 Task: Open Card Training Workshop Analytics Review in Board Email Marketing Platforms and Tools to Workspace Accounting and Bookkeeping Services and add a team member Softage.3@softage.net, a label Orange, a checklist Recycling, an attachment from Trello, a color Orange and finally, add a card description 'Conduct team training session on effective delegation and accountability' and a comment 'We need to ensure that we allocate enough time and resources to this task to ensure its success.'. Add a start date 'Jan 07, 1900' with a due date 'Jan 14, 1900'
Action: Mouse moved to (690, 201)
Screenshot: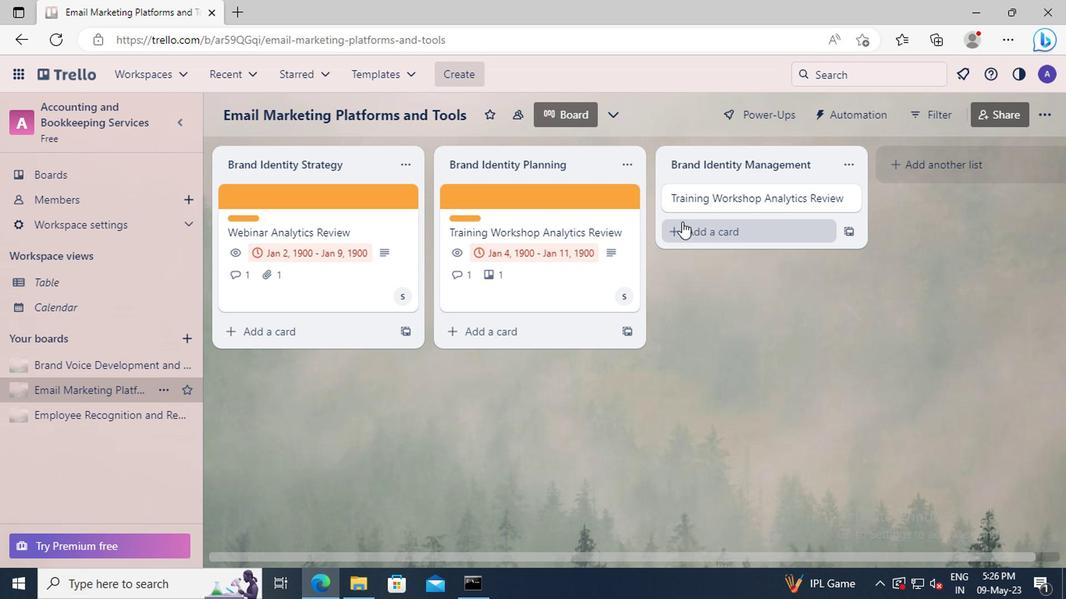 
Action: Mouse pressed left at (690, 201)
Screenshot: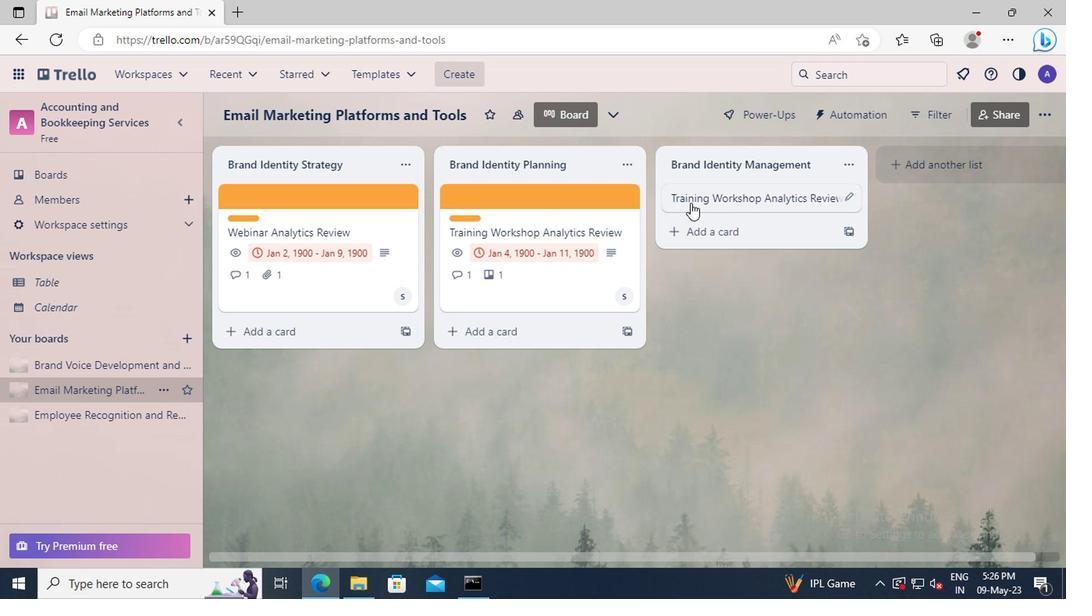 
Action: Mouse moved to (723, 254)
Screenshot: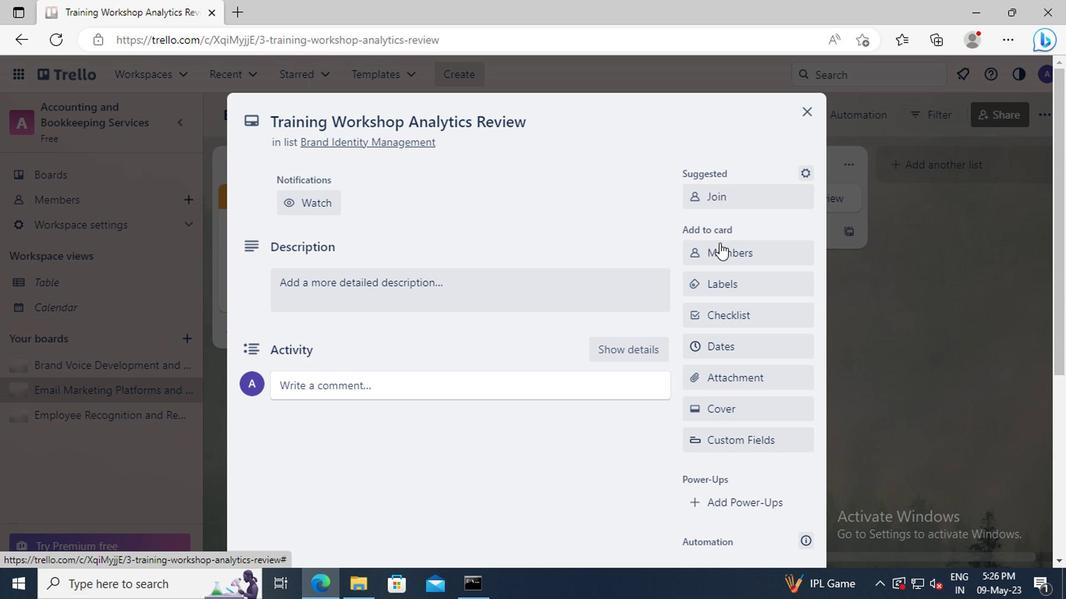 
Action: Mouse pressed left at (723, 254)
Screenshot: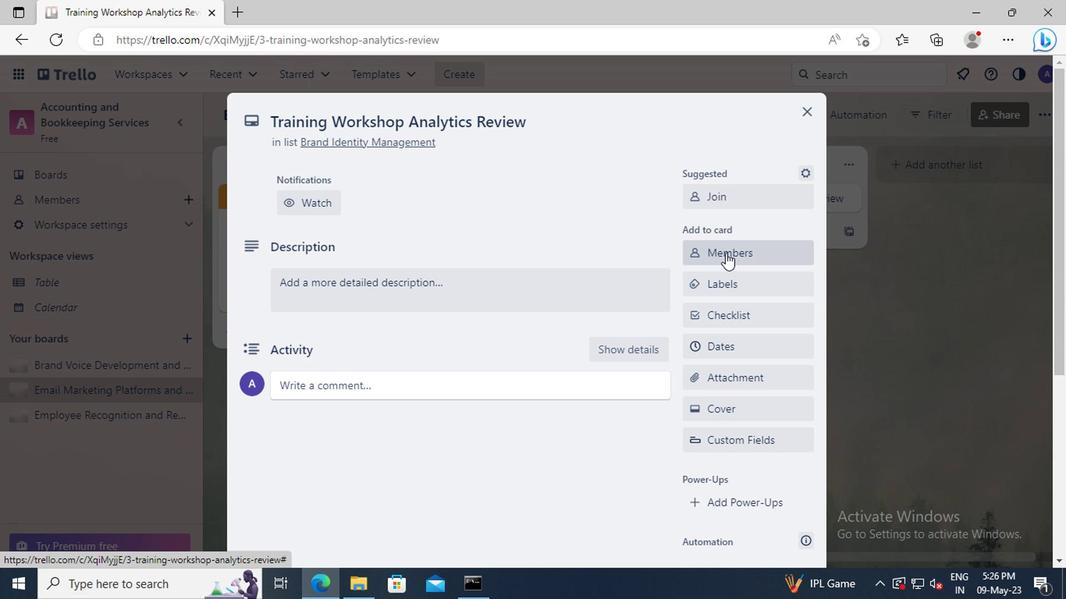 
Action: Mouse moved to (730, 333)
Screenshot: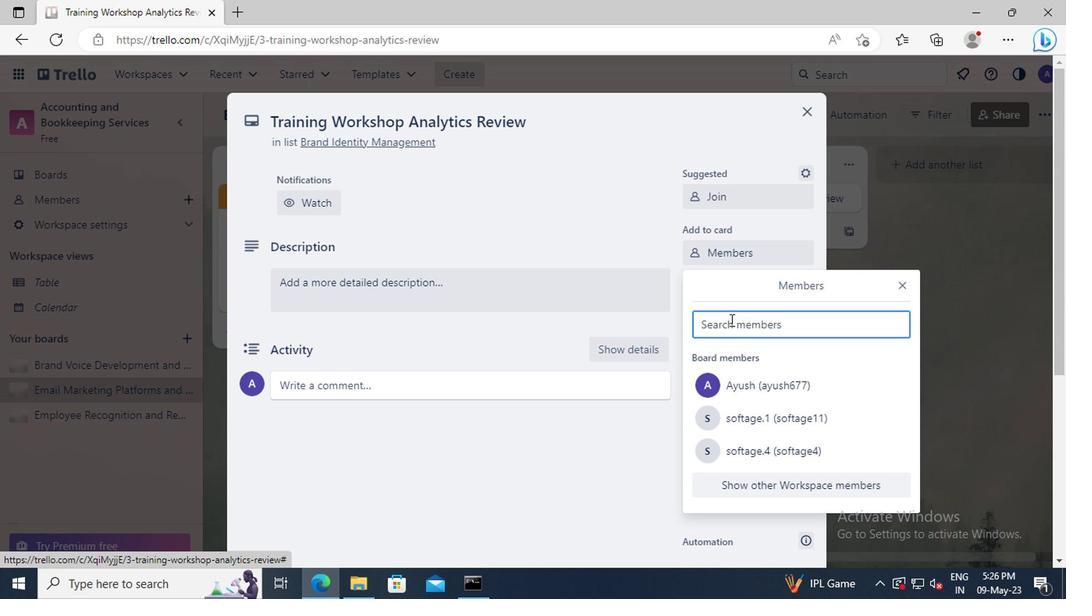 
Action: Mouse pressed left at (730, 333)
Screenshot: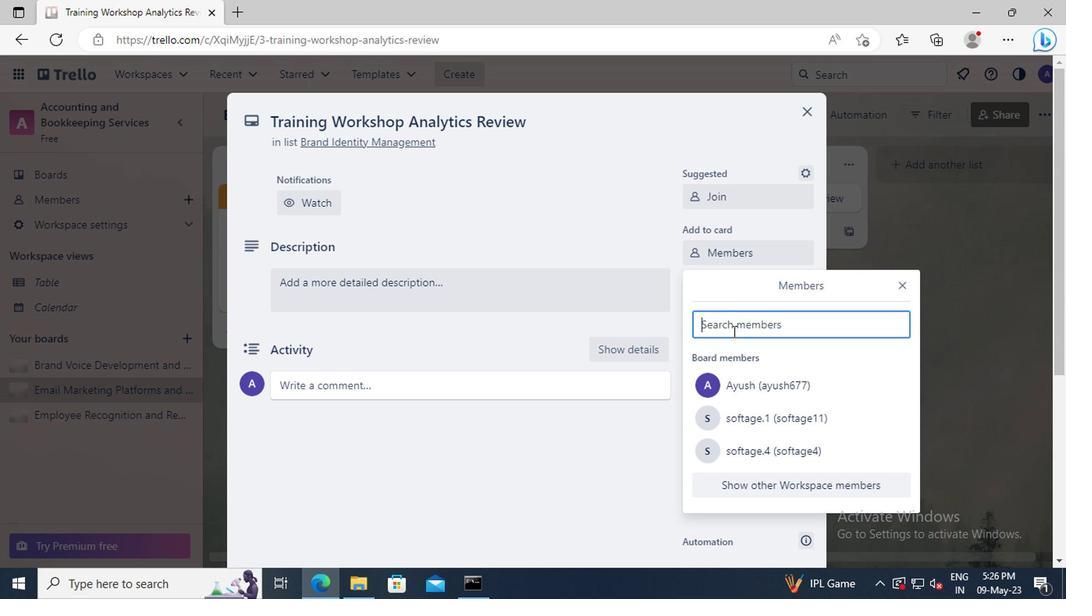 
Action: Mouse moved to (730, 333)
Screenshot: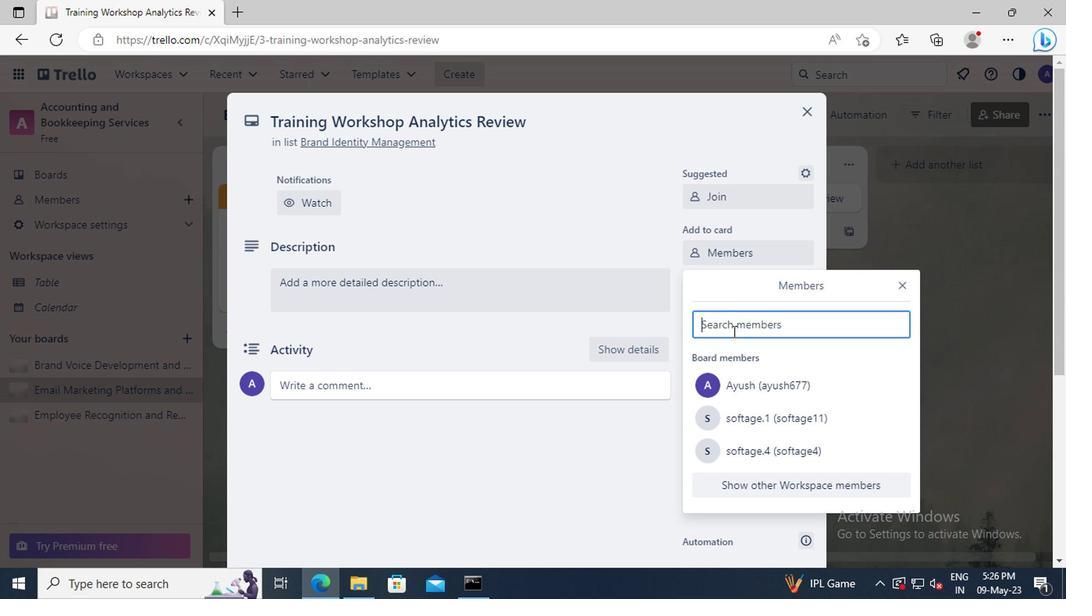 
Action: Key pressed <Key.shift>SOFTAGE.3
Screenshot: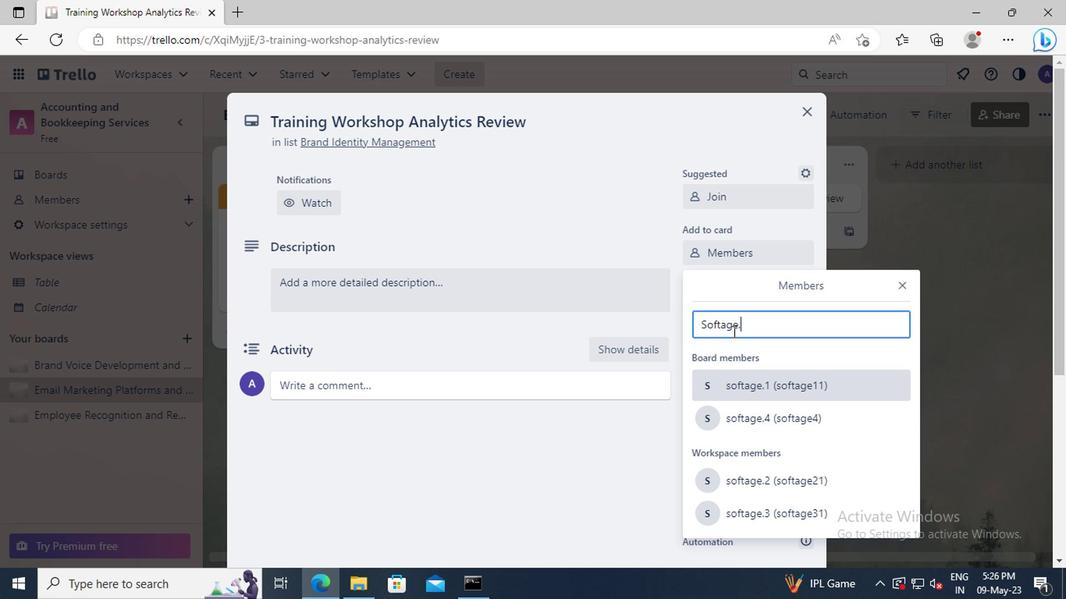 
Action: Mouse moved to (765, 471)
Screenshot: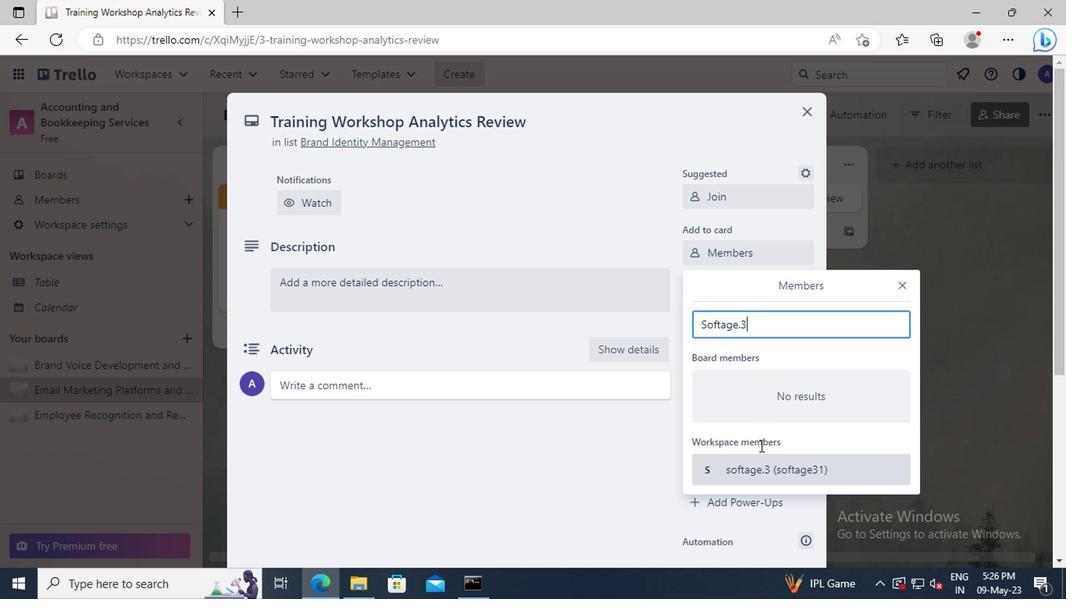 
Action: Mouse pressed left at (765, 471)
Screenshot: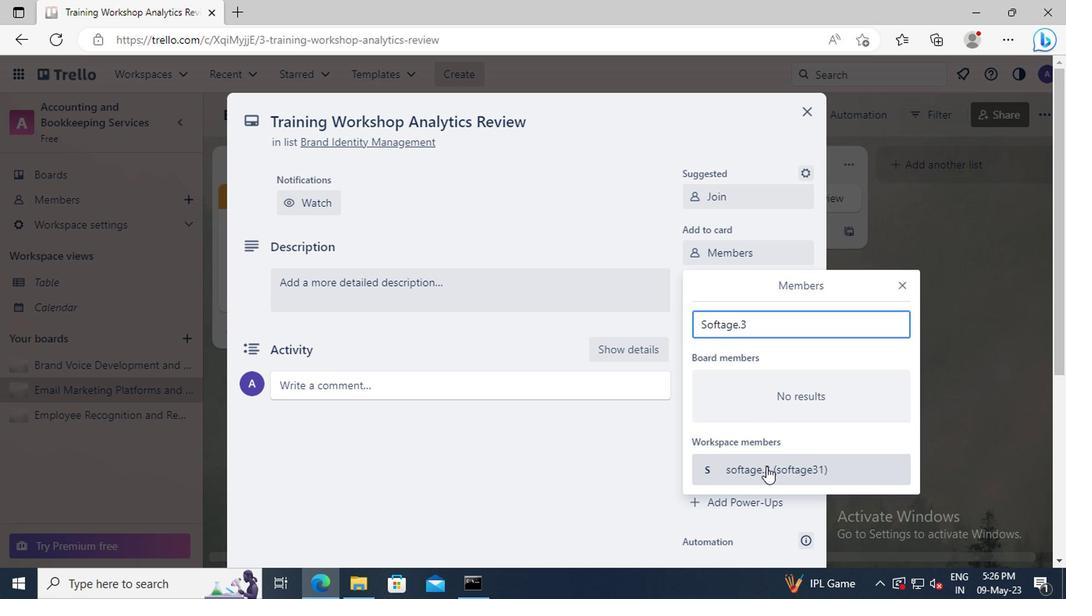 
Action: Mouse moved to (902, 287)
Screenshot: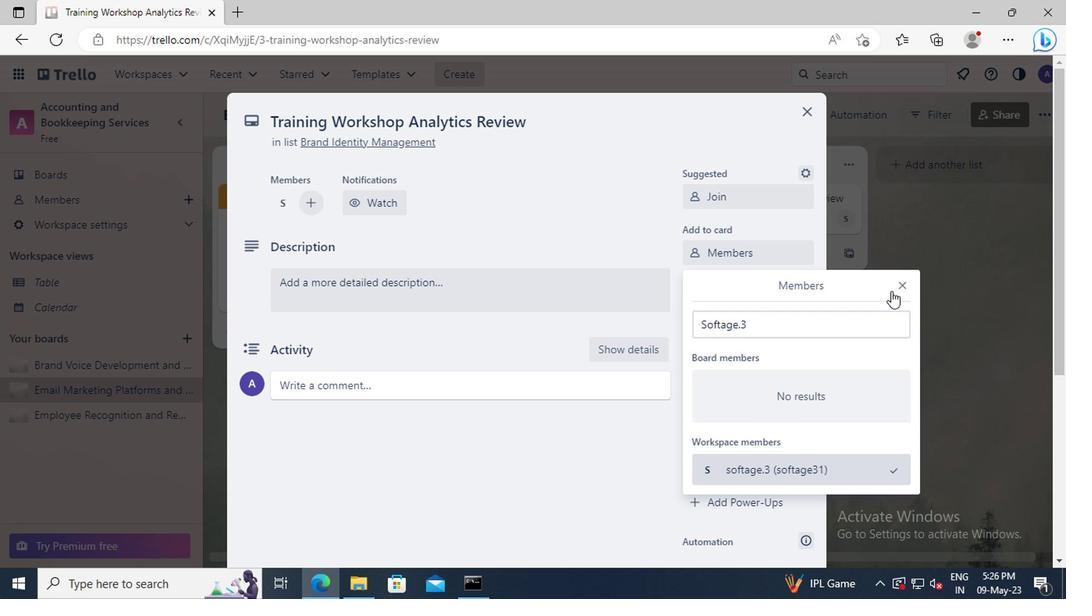 
Action: Mouse pressed left at (902, 287)
Screenshot: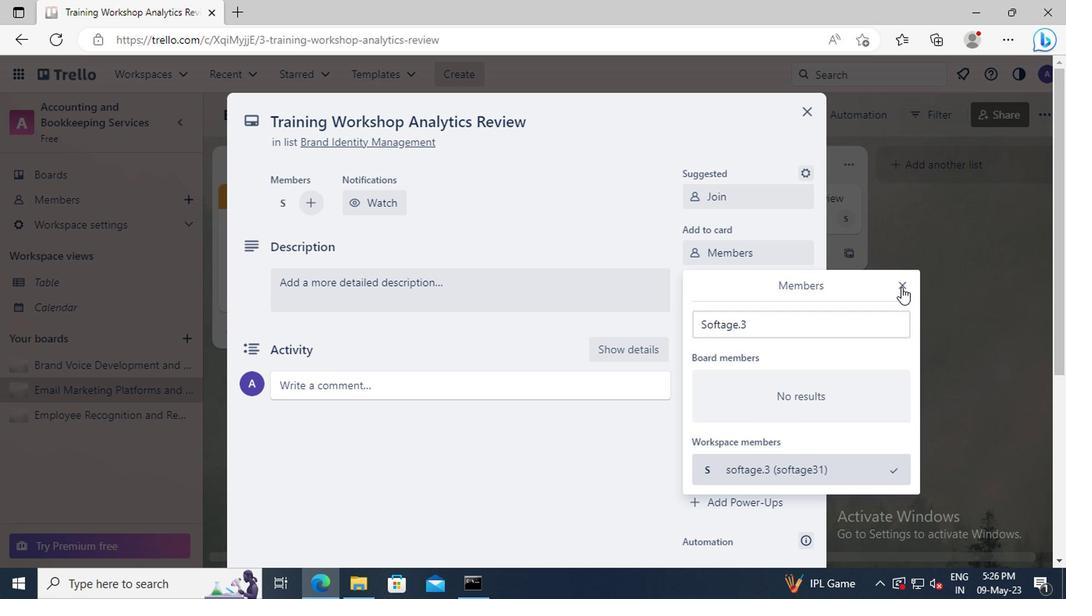 
Action: Mouse moved to (771, 289)
Screenshot: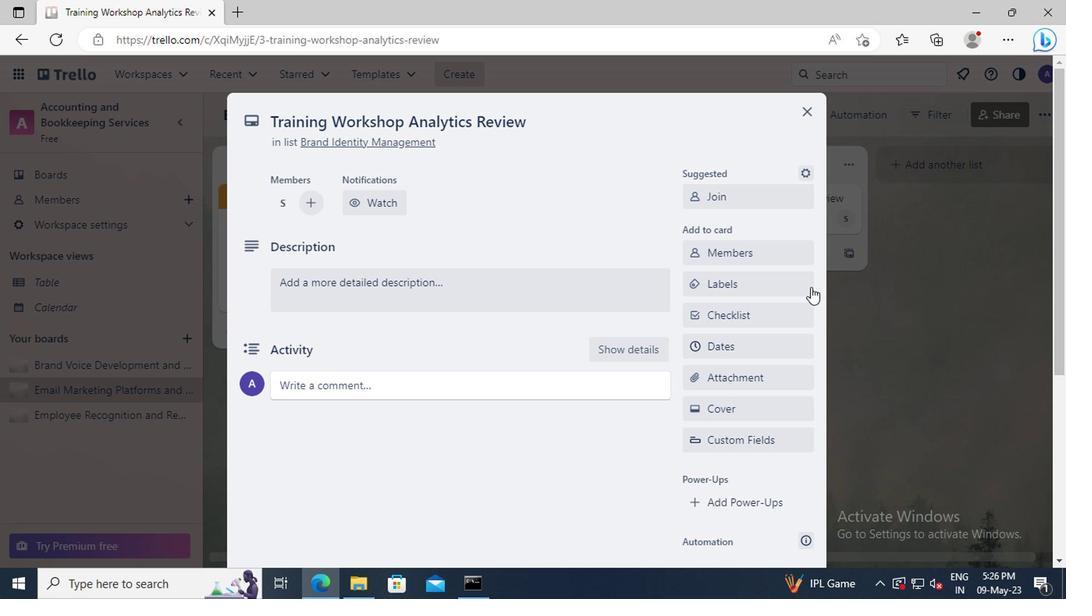 
Action: Mouse pressed left at (771, 289)
Screenshot: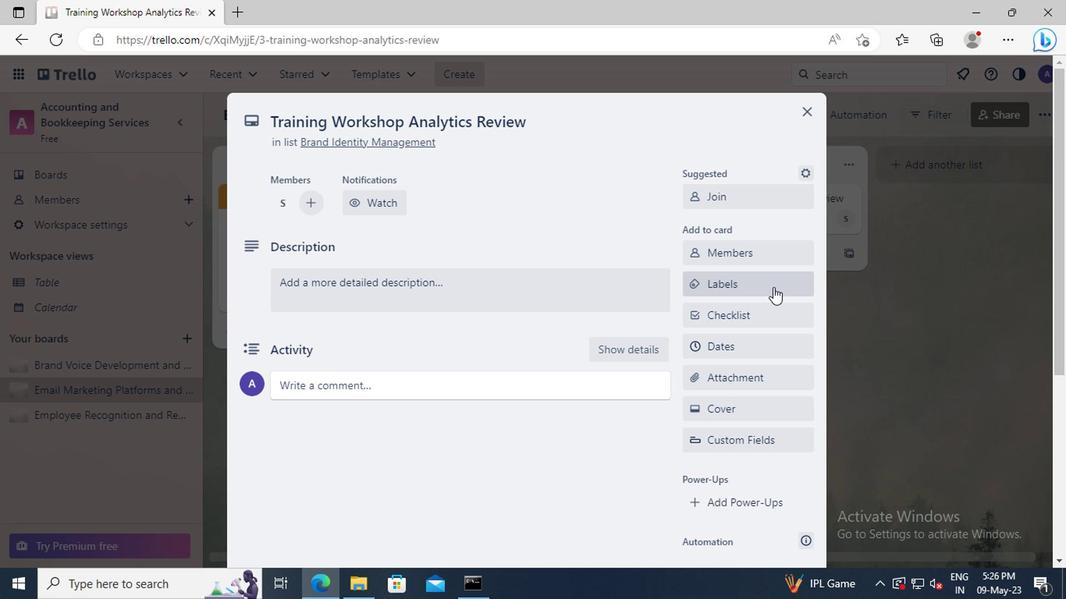 
Action: Mouse moved to (786, 387)
Screenshot: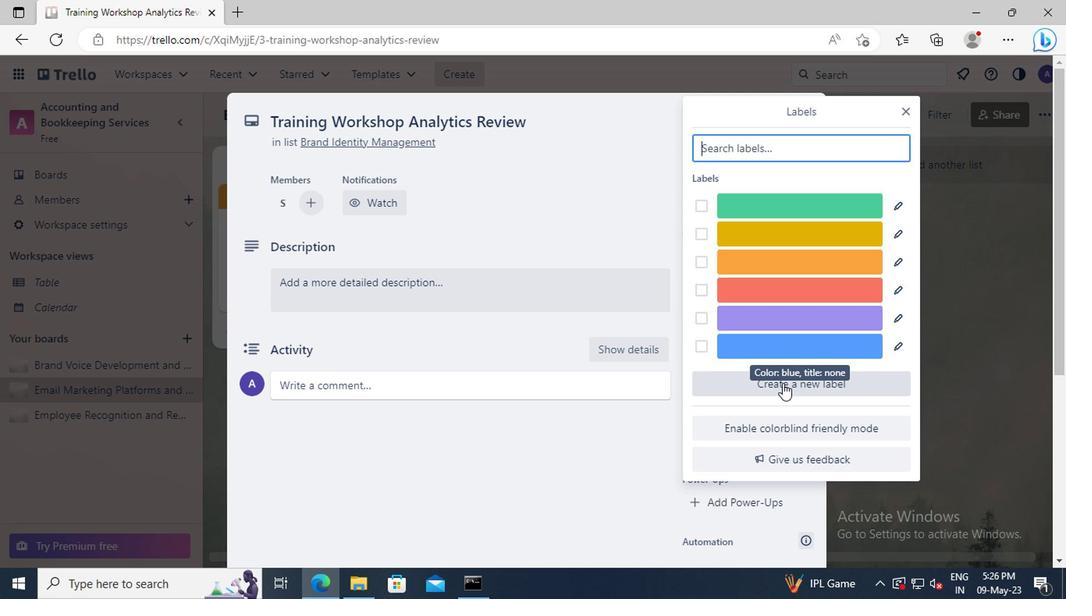 
Action: Mouse pressed left at (786, 387)
Screenshot: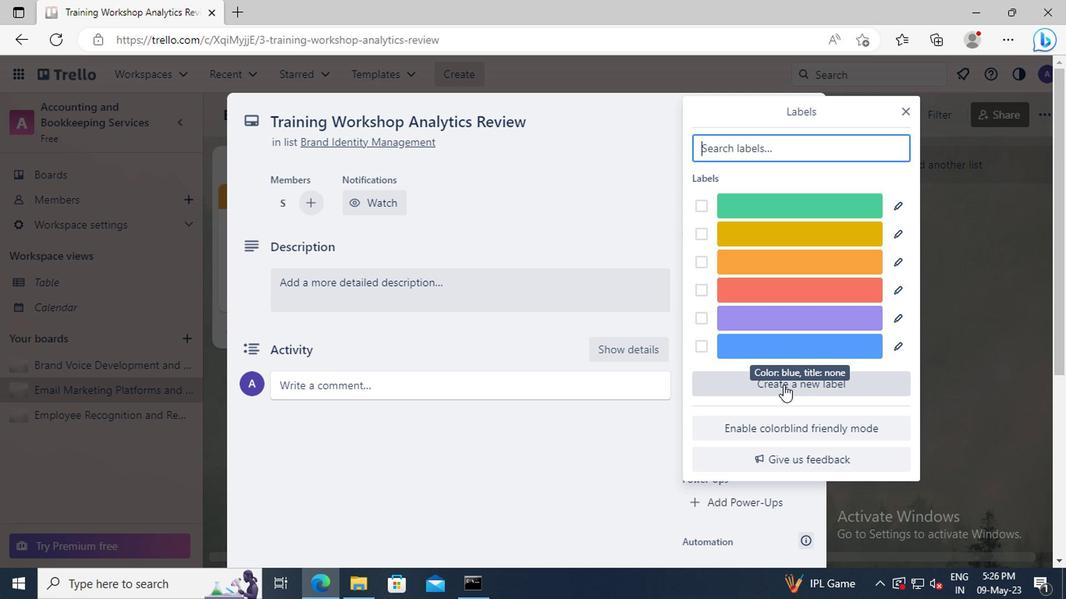 
Action: Mouse moved to (795, 342)
Screenshot: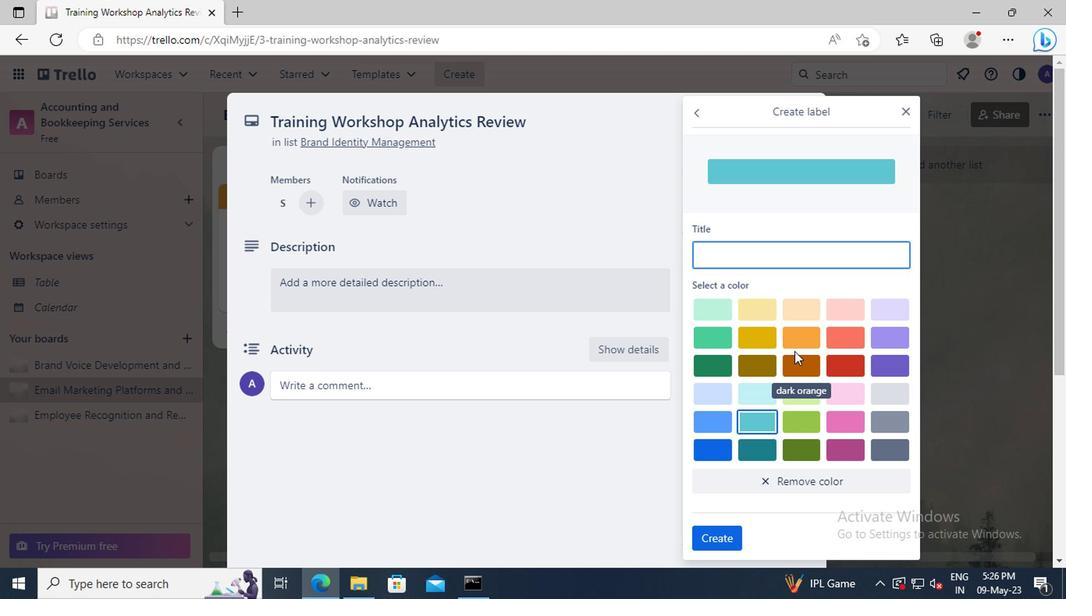 
Action: Mouse pressed left at (795, 342)
Screenshot: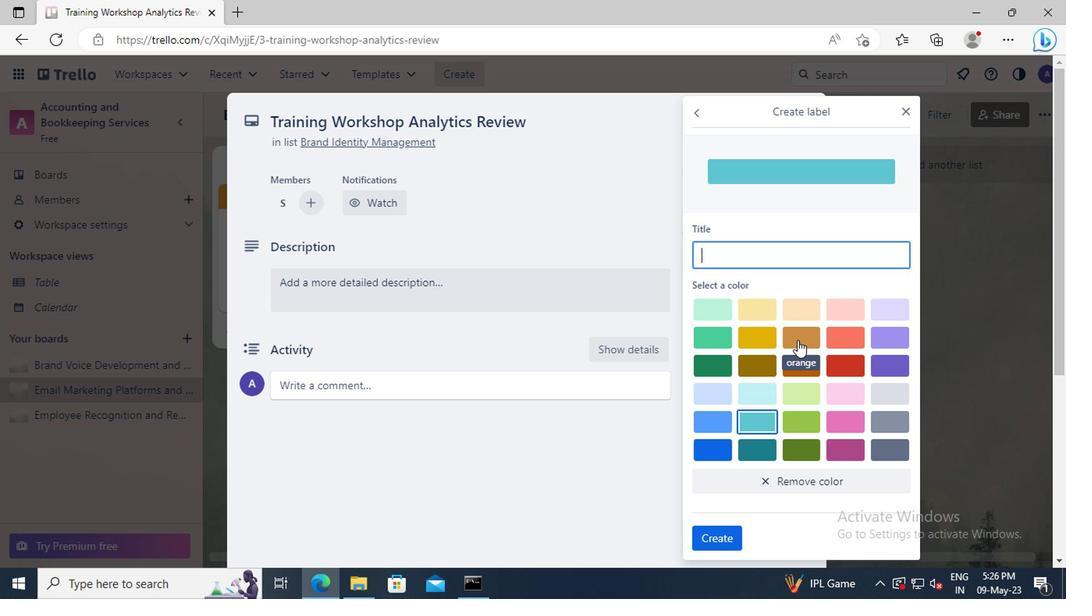 
Action: Mouse moved to (727, 539)
Screenshot: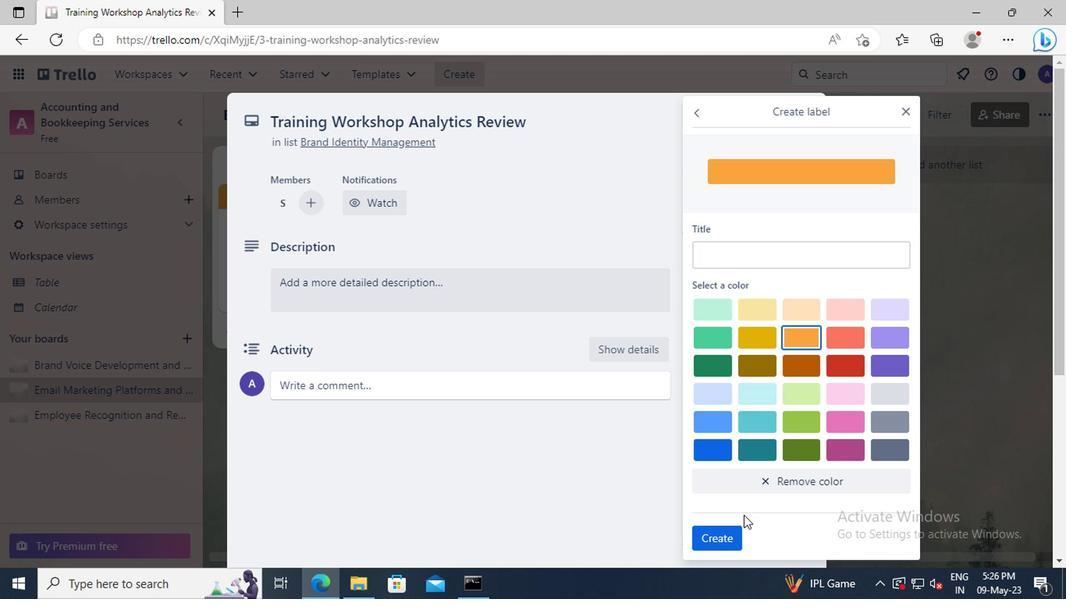 
Action: Mouse pressed left at (727, 539)
Screenshot: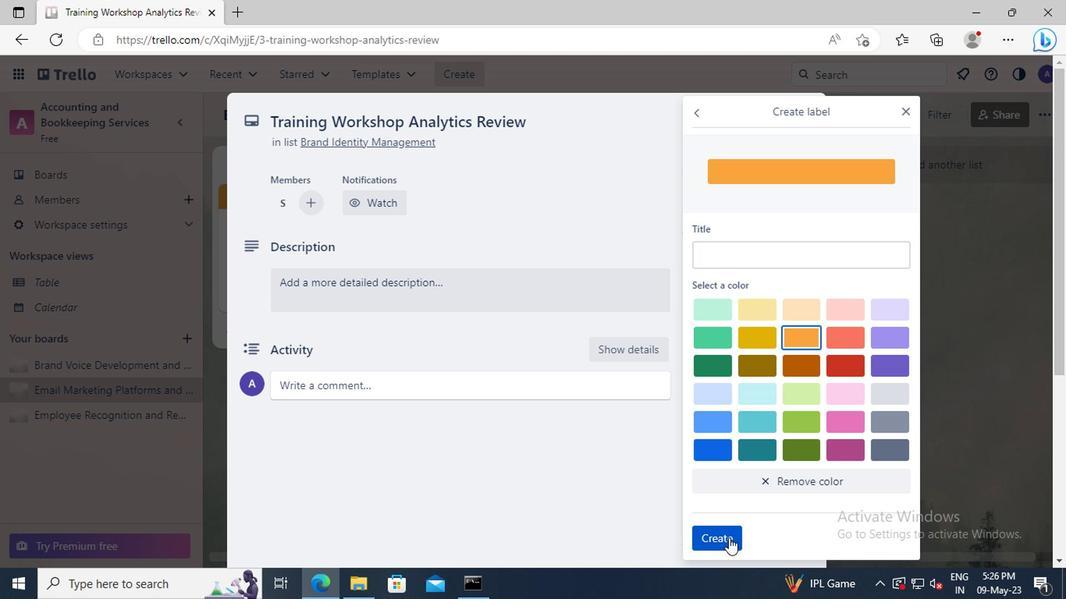 
Action: Mouse moved to (908, 114)
Screenshot: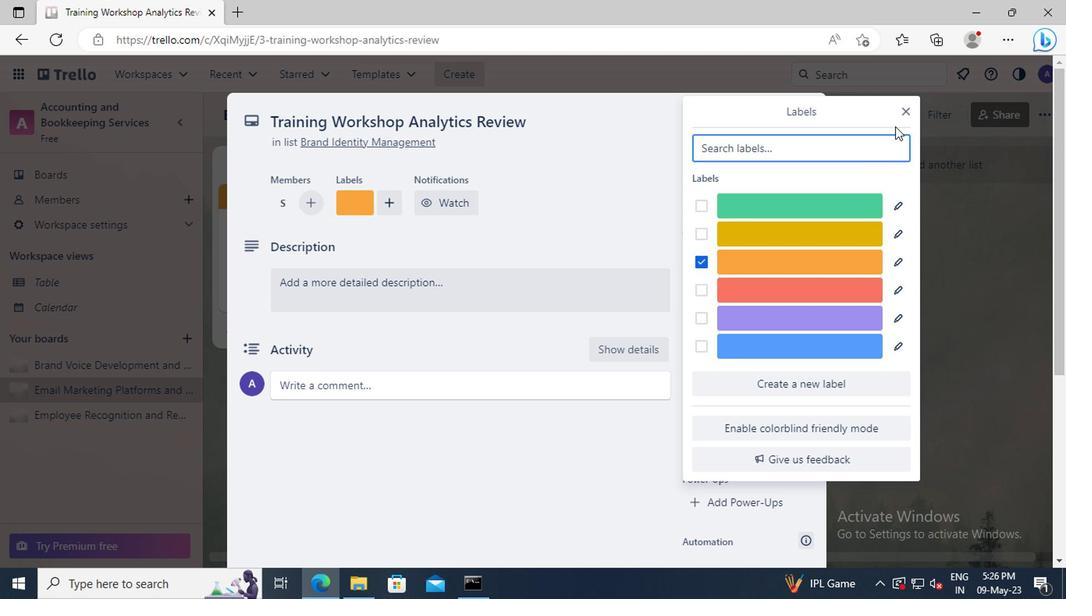 
Action: Mouse pressed left at (908, 114)
Screenshot: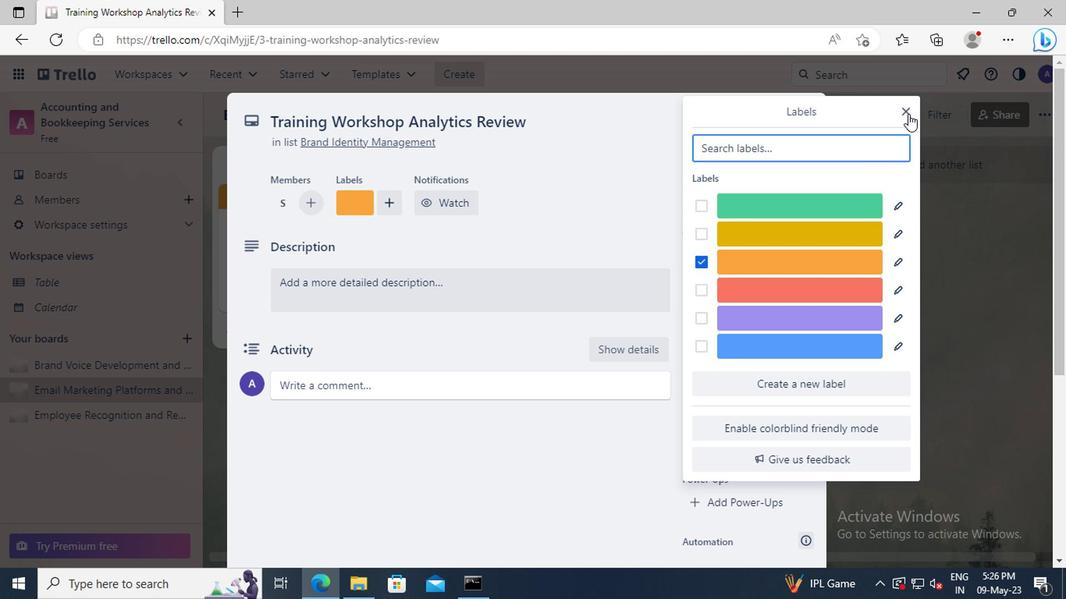 
Action: Mouse moved to (763, 312)
Screenshot: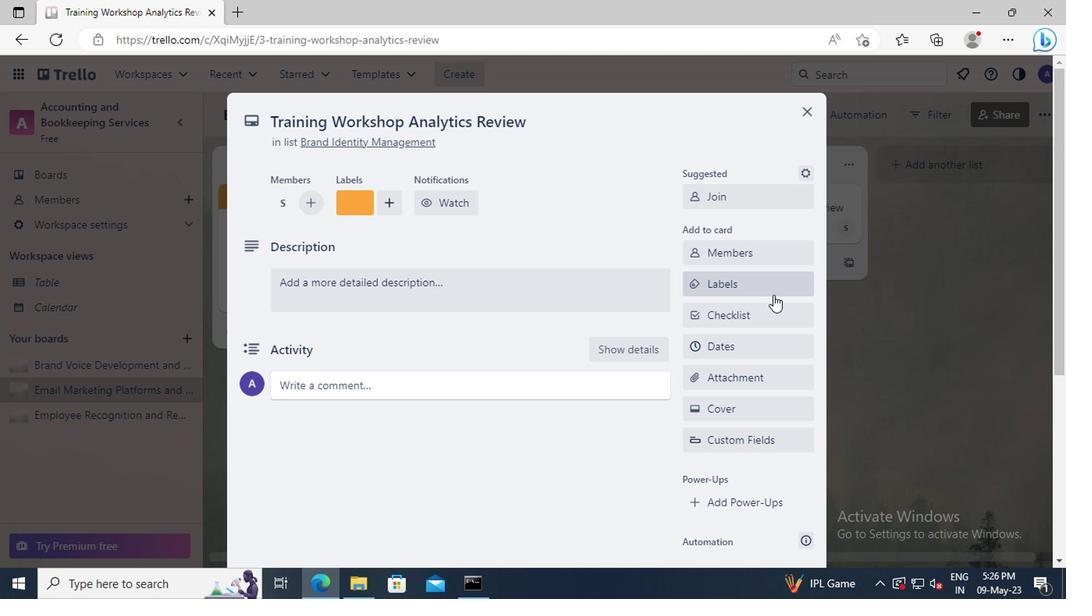 
Action: Mouse pressed left at (763, 312)
Screenshot: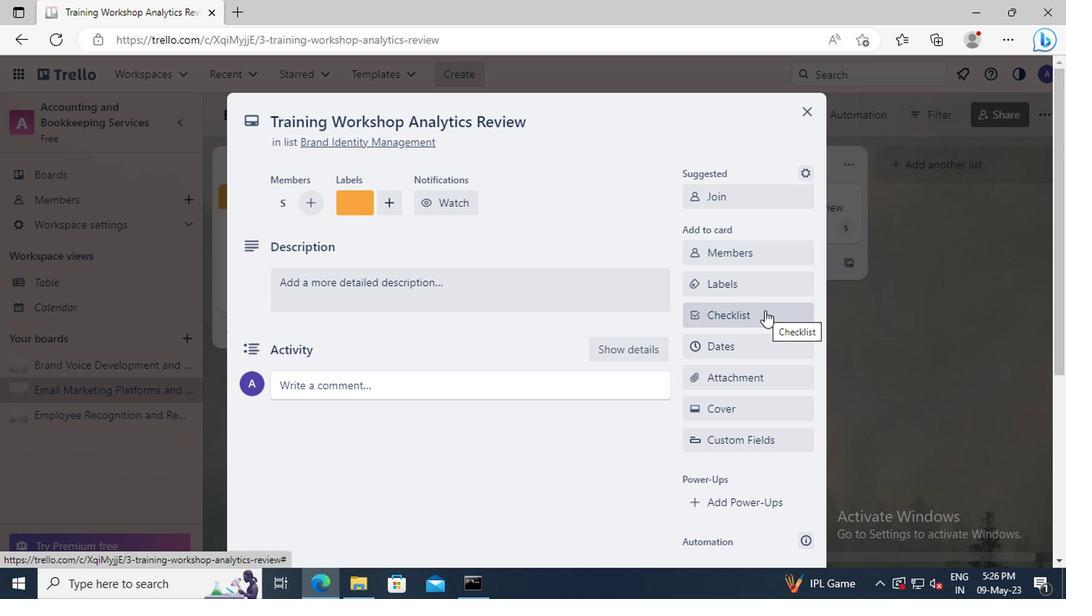 
Action: Key pressed <Key.shift>RECYCLING
Screenshot: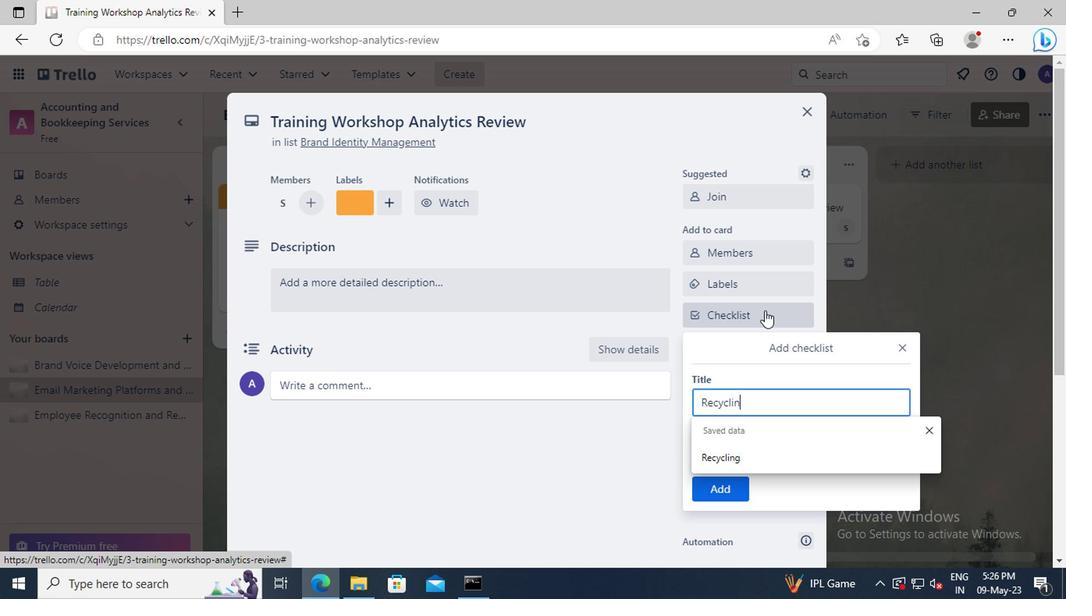
Action: Mouse moved to (722, 485)
Screenshot: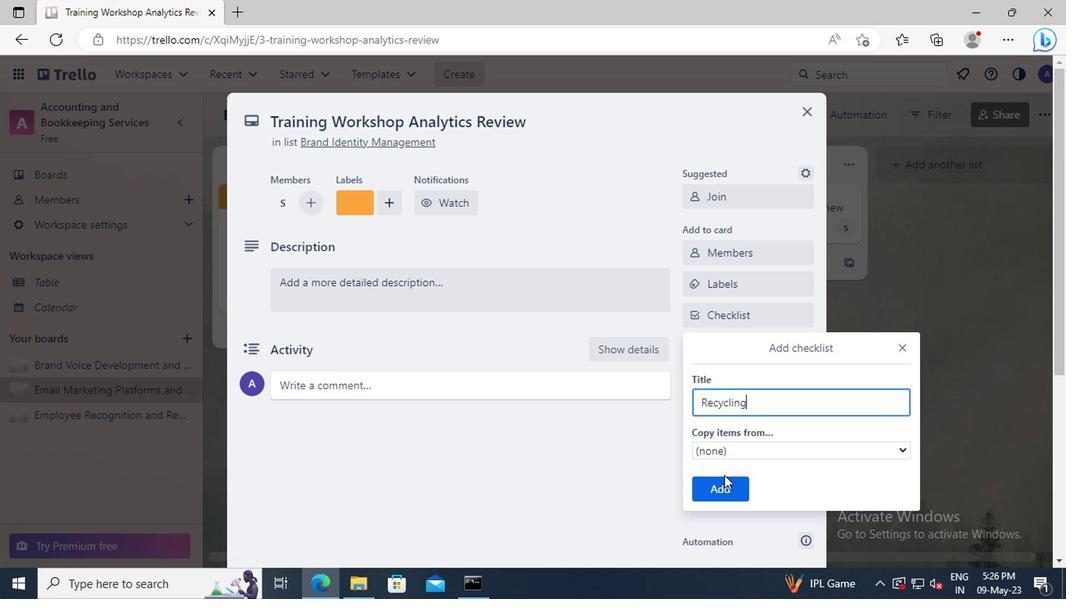 
Action: Mouse pressed left at (722, 485)
Screenshot: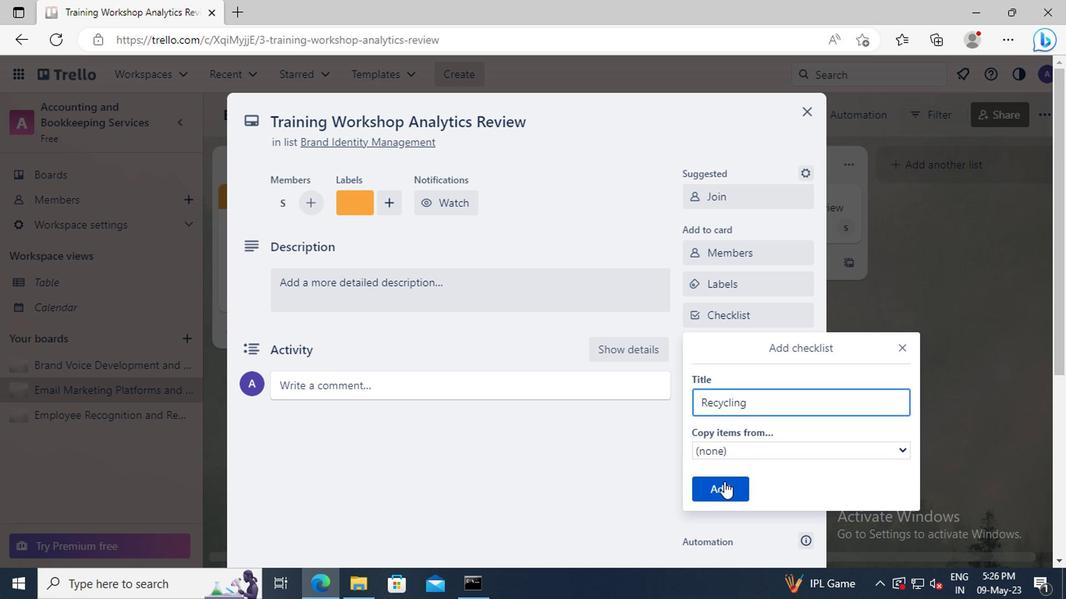 
Action: Mouse moved to (724, 382)
Screenshot: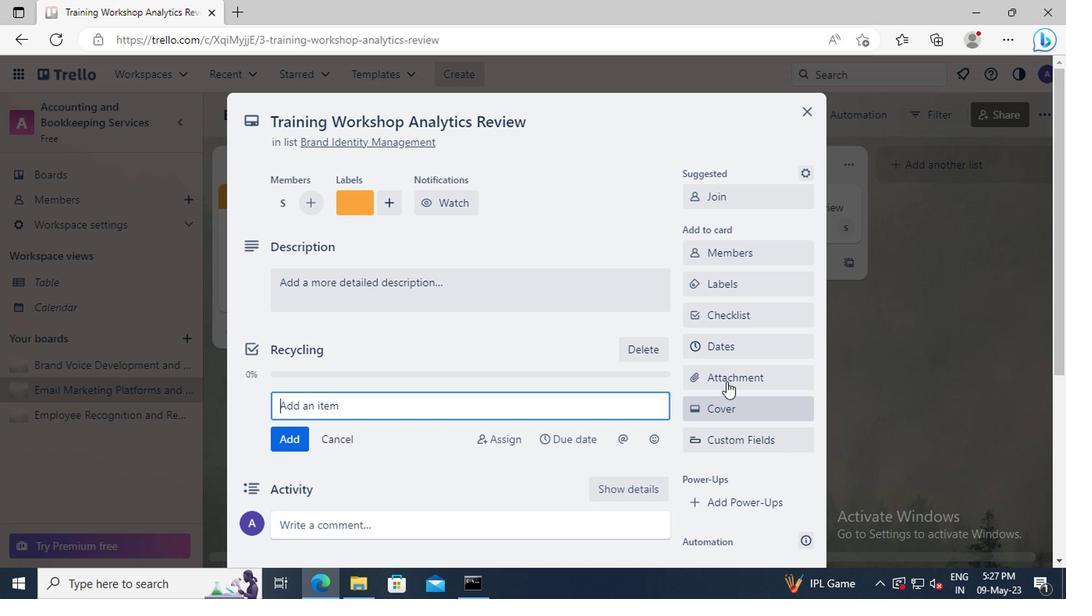 
Action: Mouse pressed left at (724, 382)
Screenshot: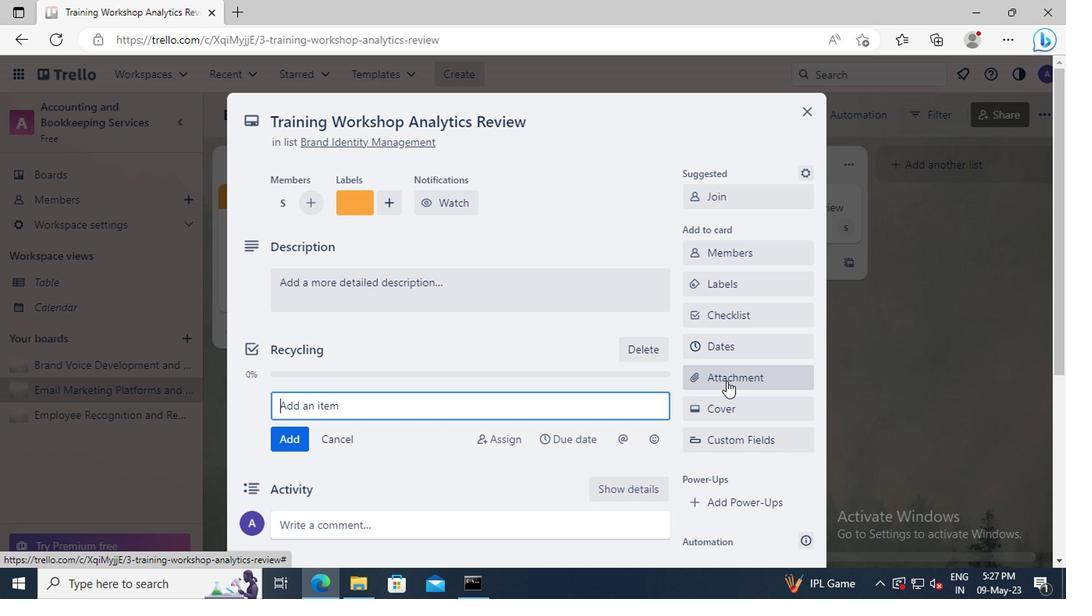 
Action: Mouse moved to (723, 172)
Screenshot: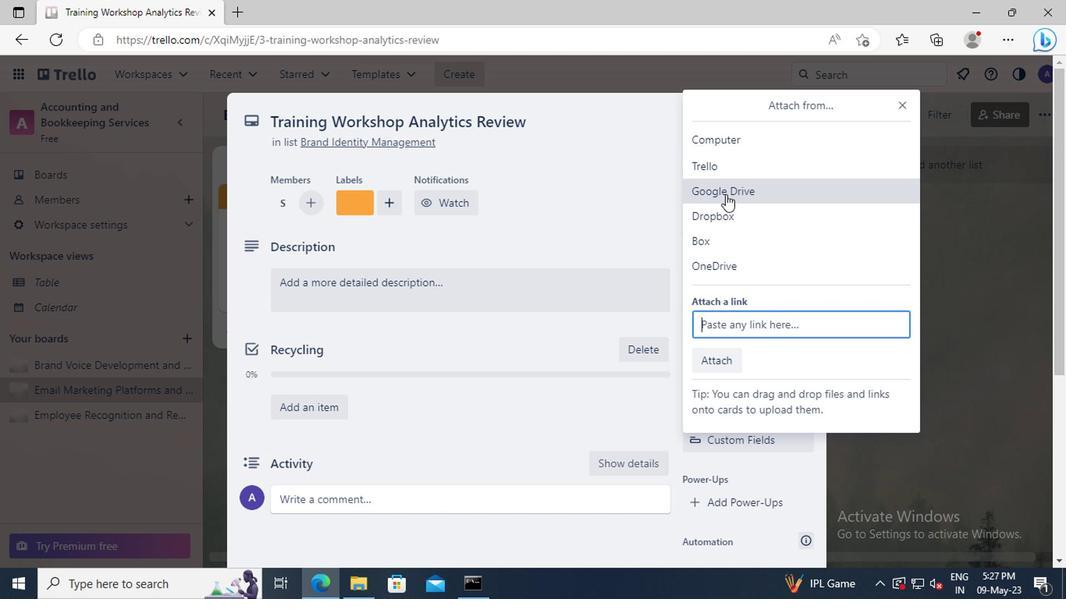 
Action: Mouse pressed left at (723, 172)
Screenshot: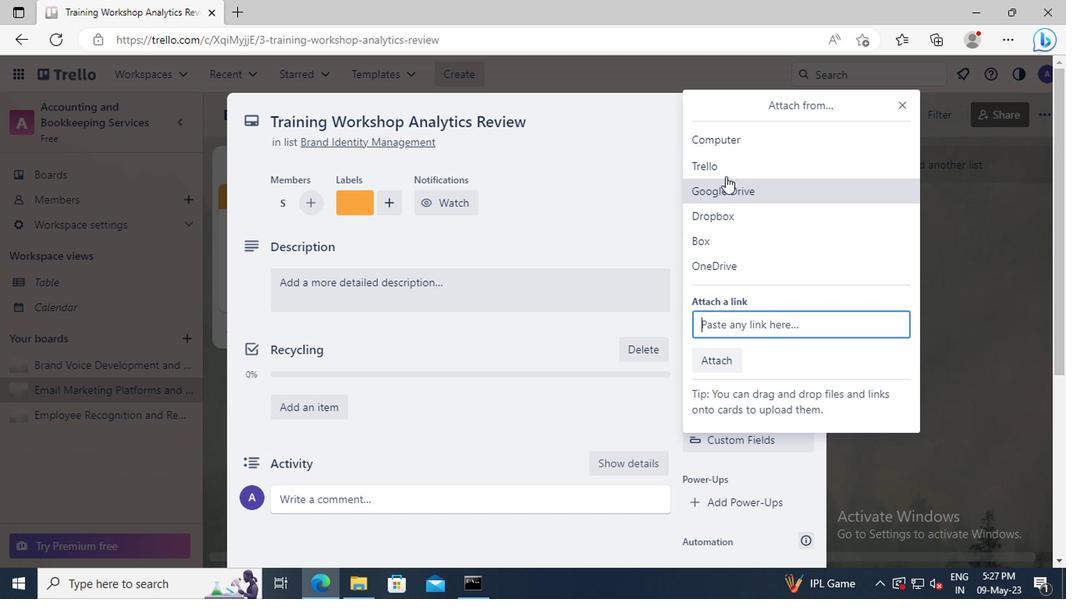 
Action: Mouse moved to (725, 223)
Screenshot: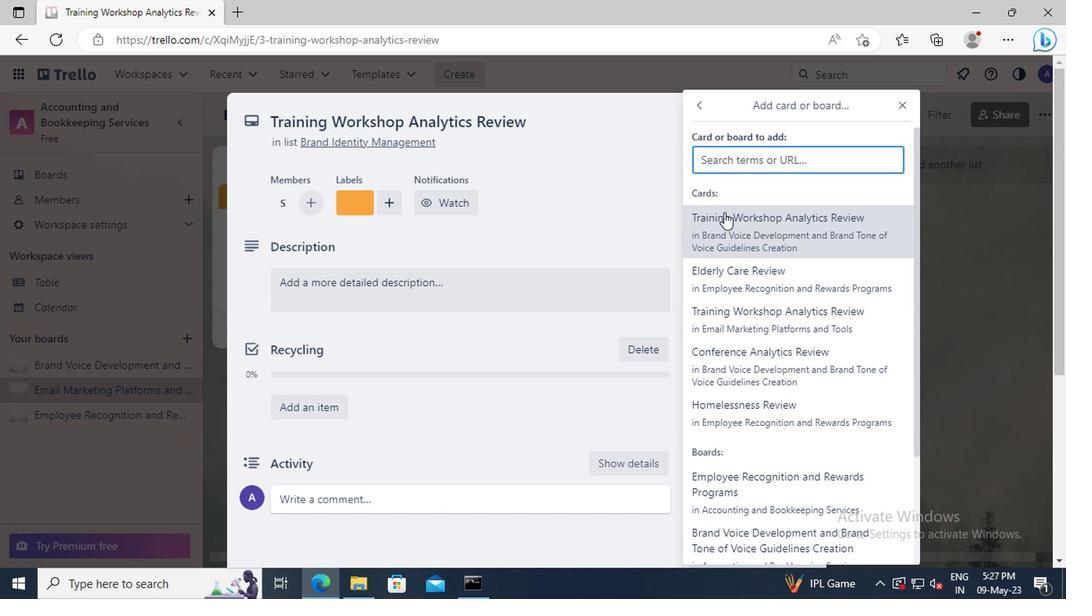 
Action: Mouse pressed left at (725, 223)
Screenshot: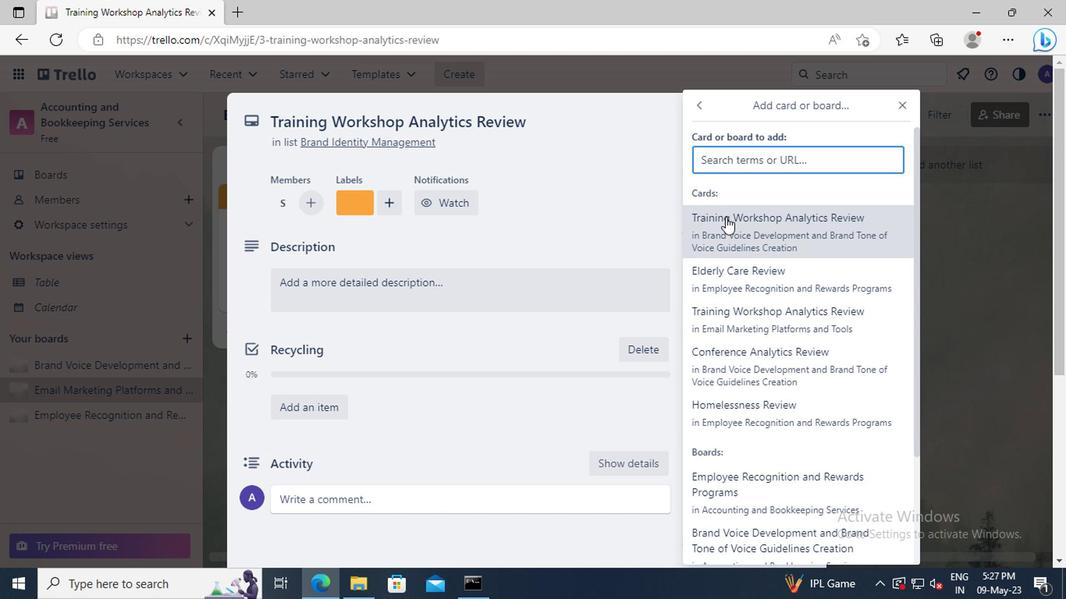 
Action: Mouse moved to (739, 408)
Screenshot: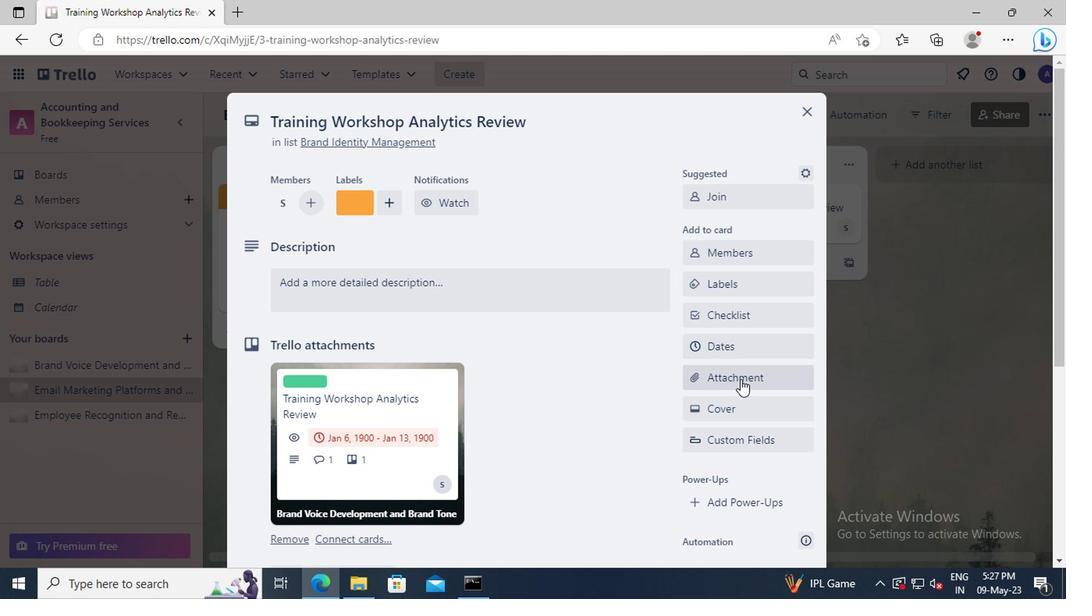 
Action: Mouse pressed left at (739, 408)
Screenshot: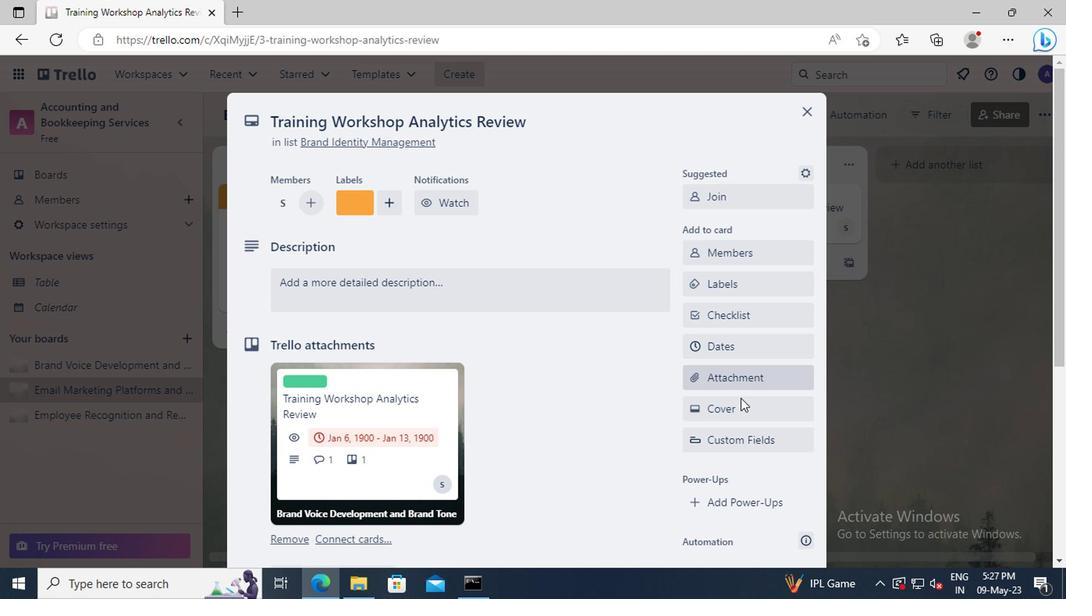
Action: Mouse moved to (794, 258)
Screenshot: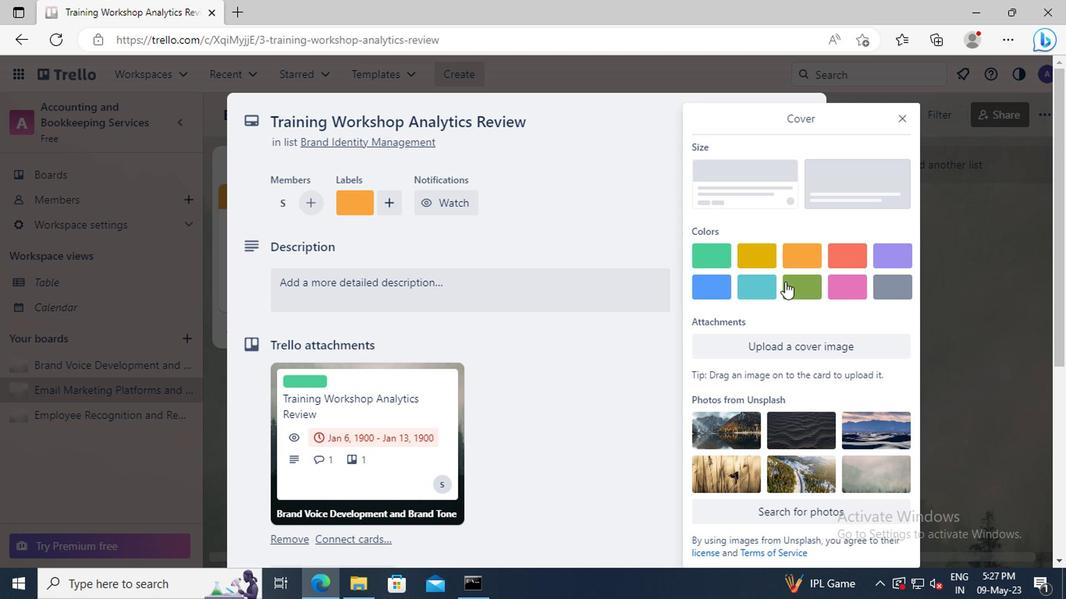 
Action: Mouse pressed left at (794, 258)
Screenshot: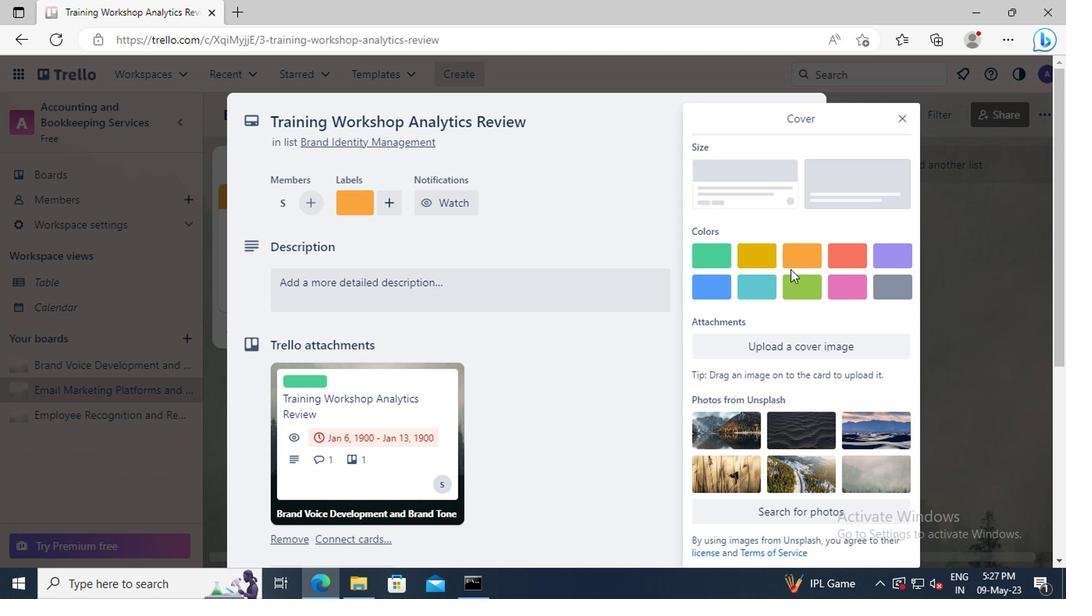
Action: Mouse moved to (897, 109)
Screenshot: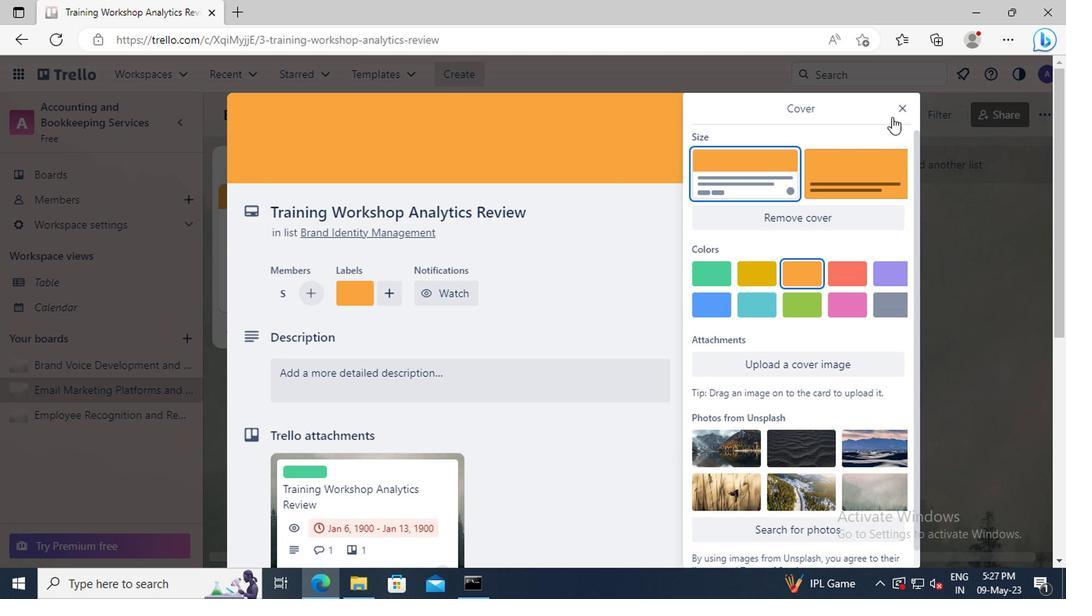 
Action: Mouse pressed left at (897, 109)
Screenshot: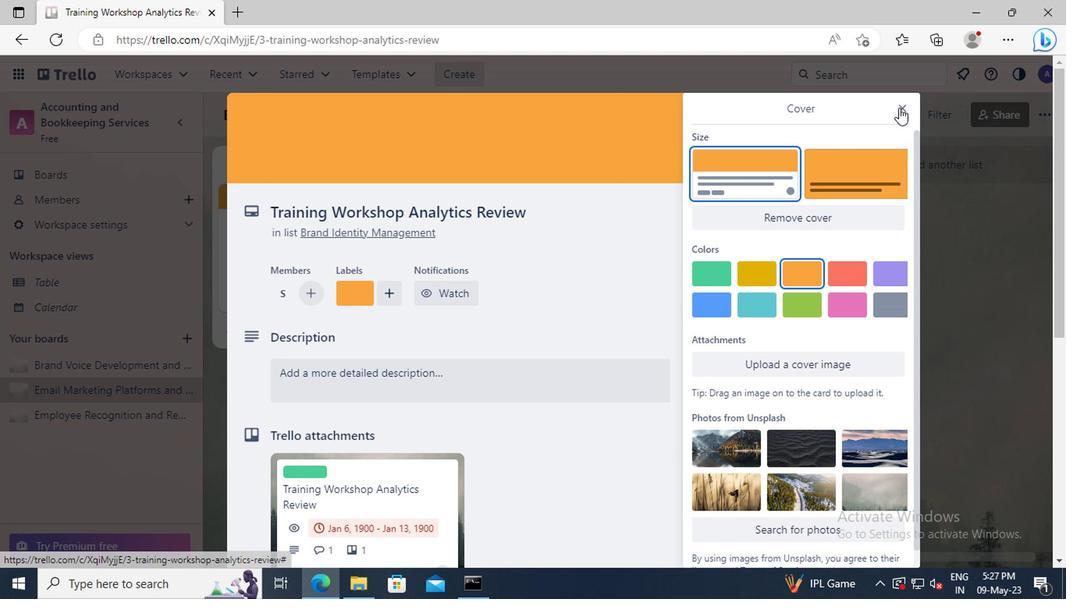 
Action: Mouse moved to (397, 388)
Screenshot: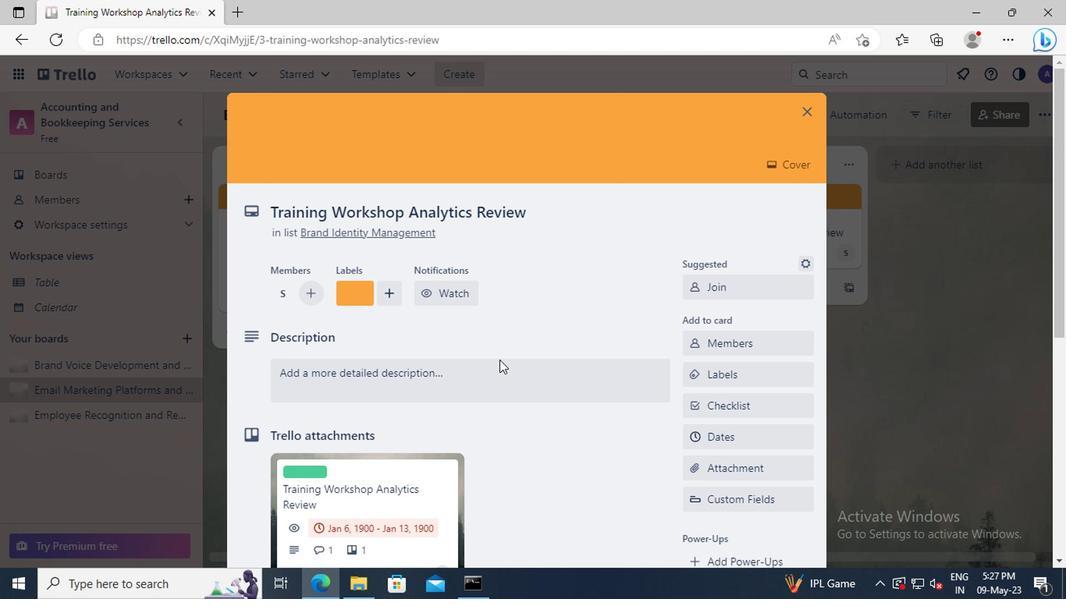 
Action: Mouse pressed left at (397, 388)
Screenshot: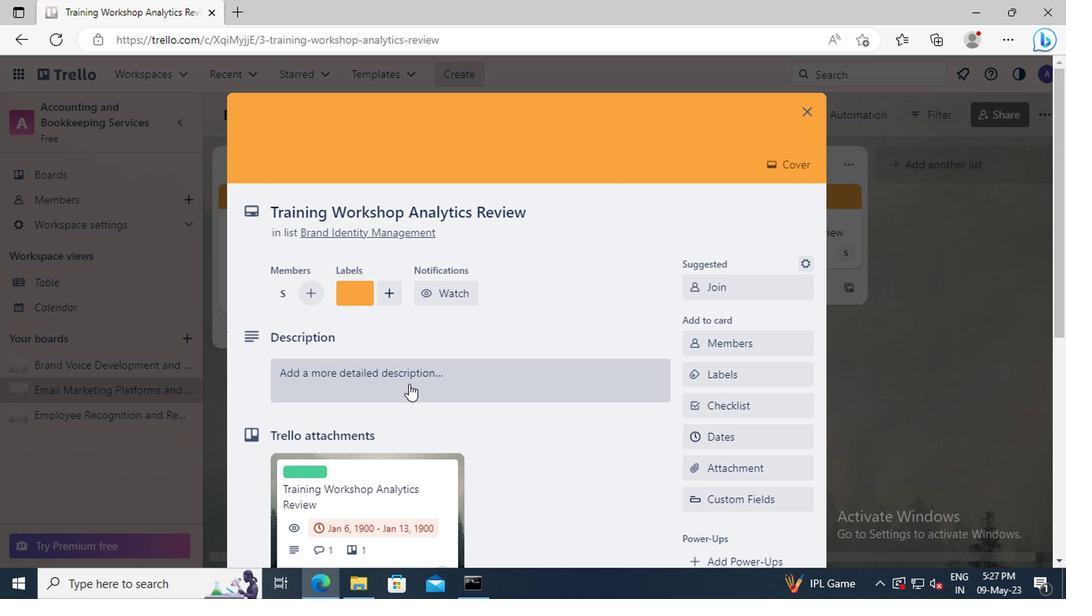 
Action: Mouse moved to (396, 389)
Screenshot: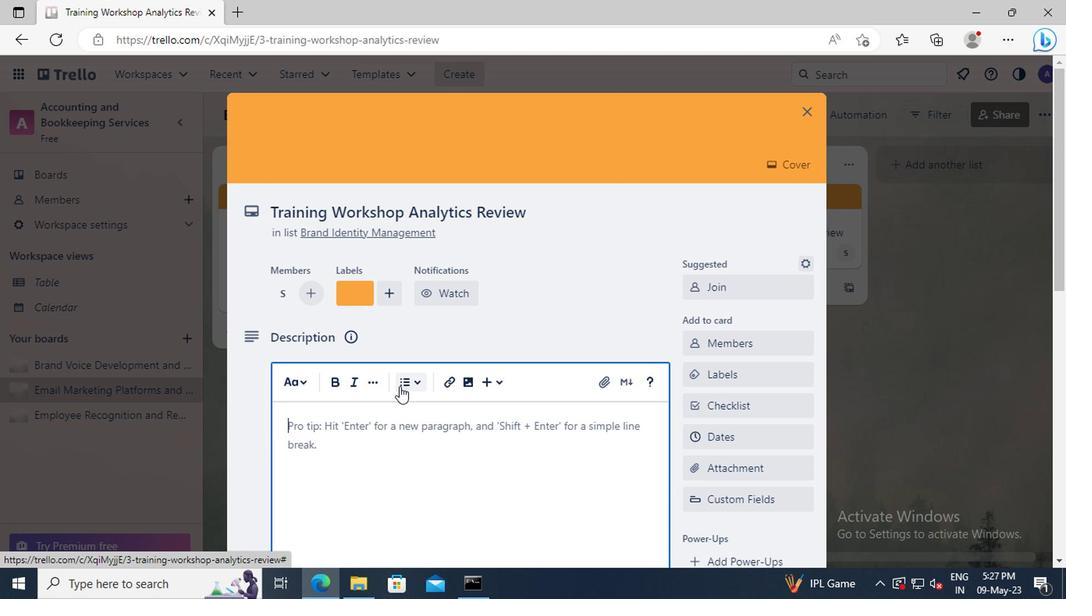 
Action: Key pressed <Key.shift>CONDUCT<Key.space>TEAM<Key.space>TRAINING<Key.space>SESSION<Key.space>ON<Key.space>EFFECTIVE<Key.space>DELEGATION<Key.space>AND<Key.space>ACCOUNTABILITY
Screenshot: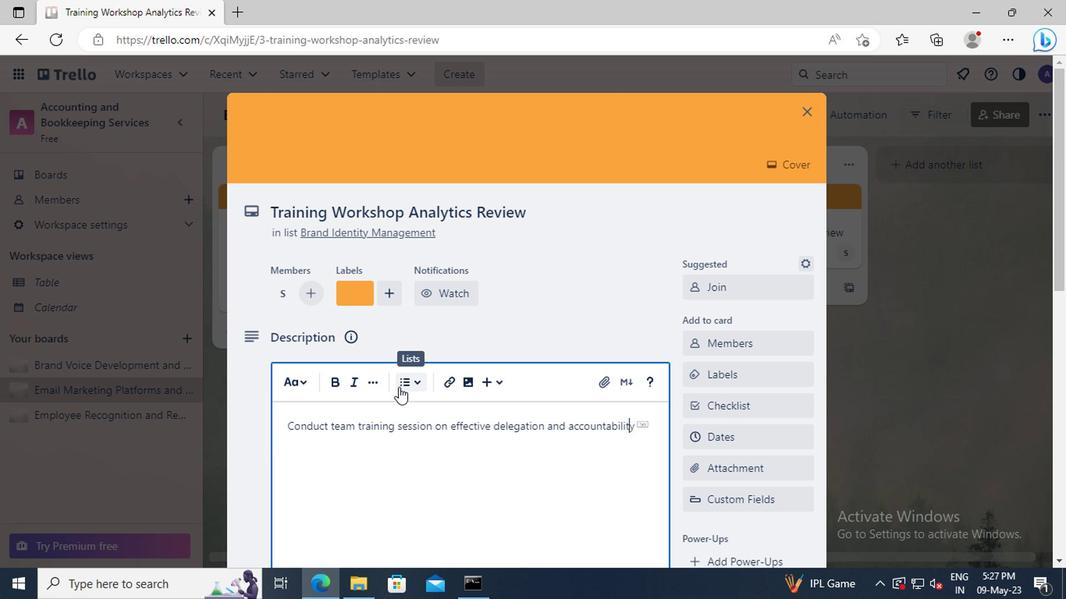 
Action: Mouse scrolled (396, 388) with delta (0, -1)
Screenshot: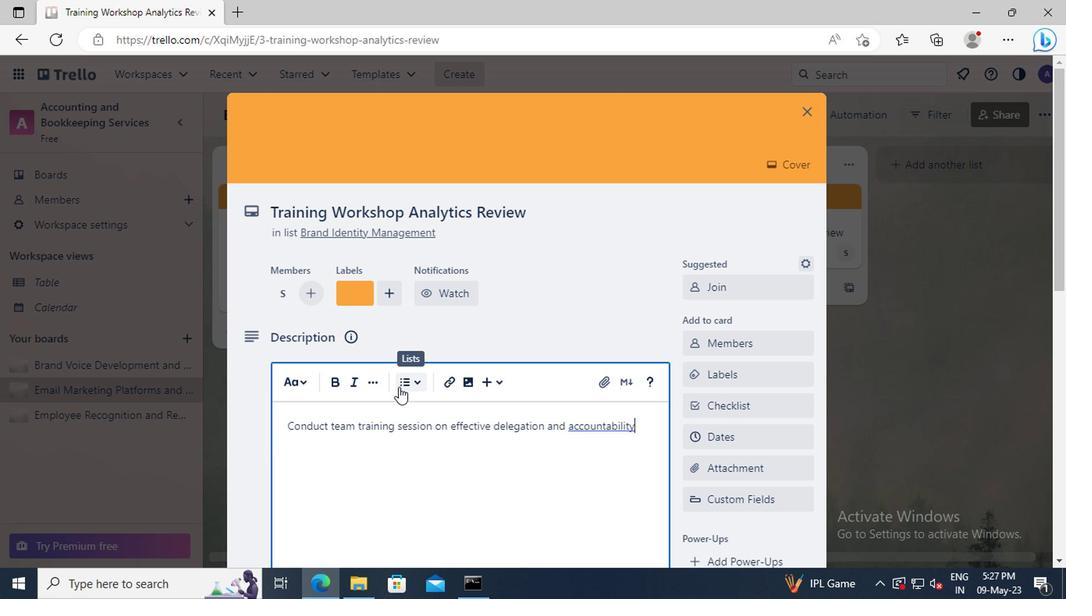 
Action: Mouse scrolled (396, 388) with delta (0, -1)
Screenshot: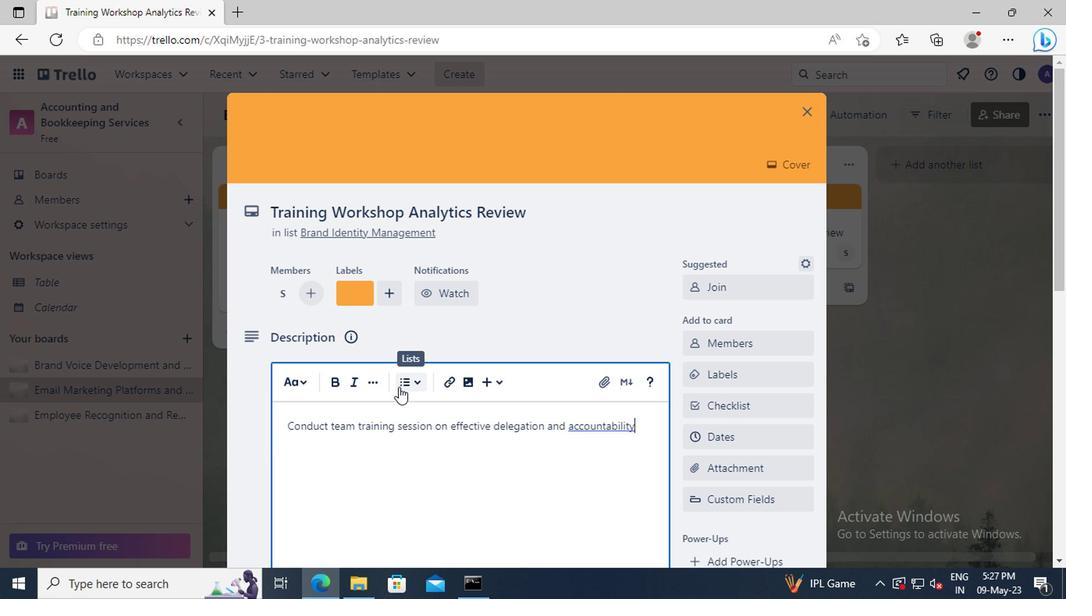 
Action: Mouse moved to (298, 443)
Screenshot: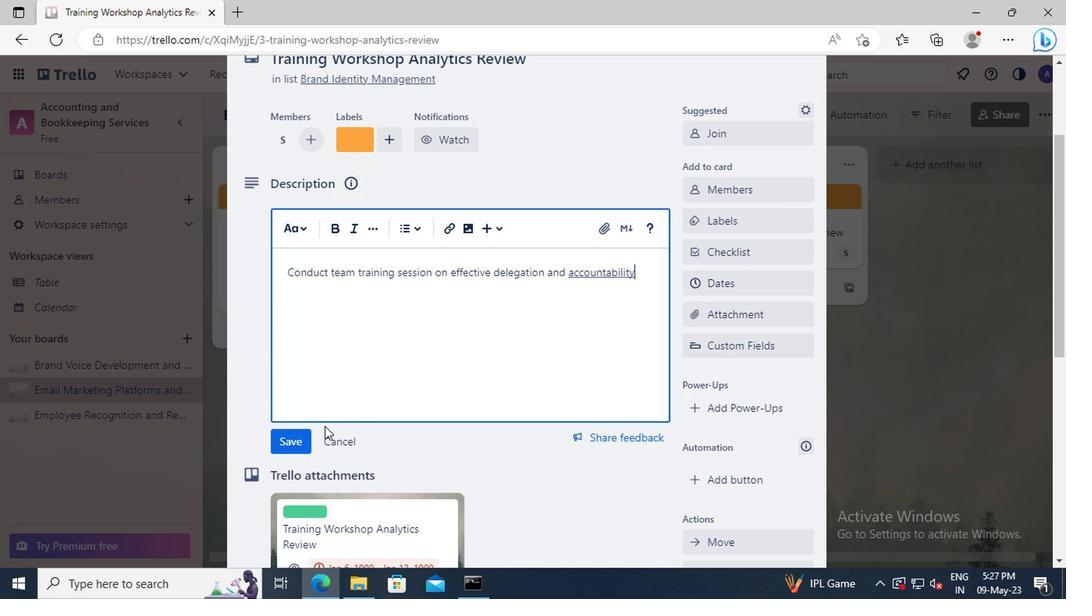 
Action: Mouse pressed left at (298, 443)
Screenshot: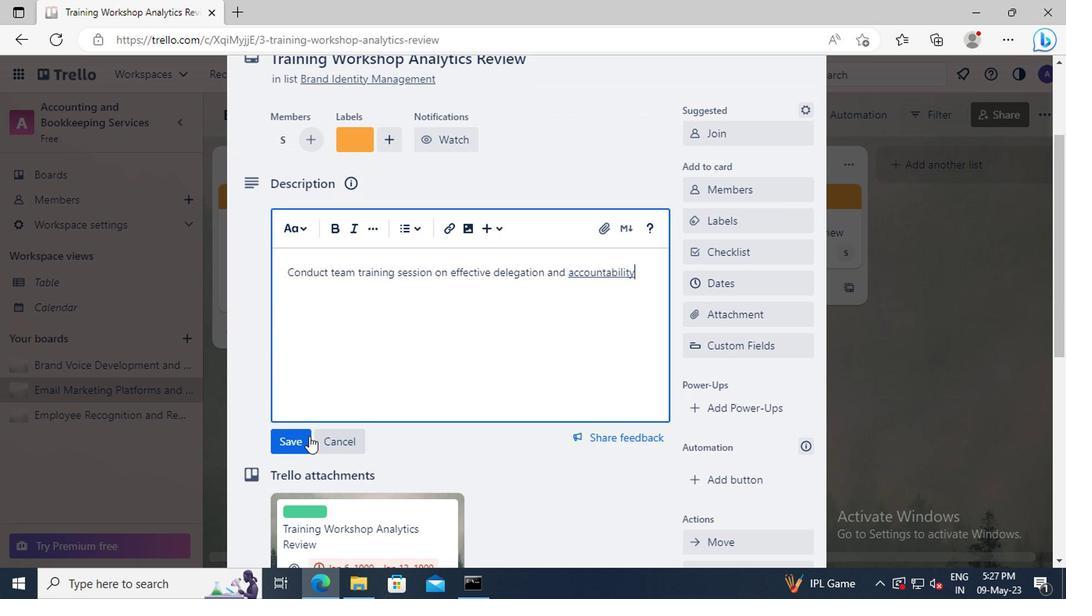 
Action: Mouse scrolled (298, 442) with delta (0, -1)
Screenshot: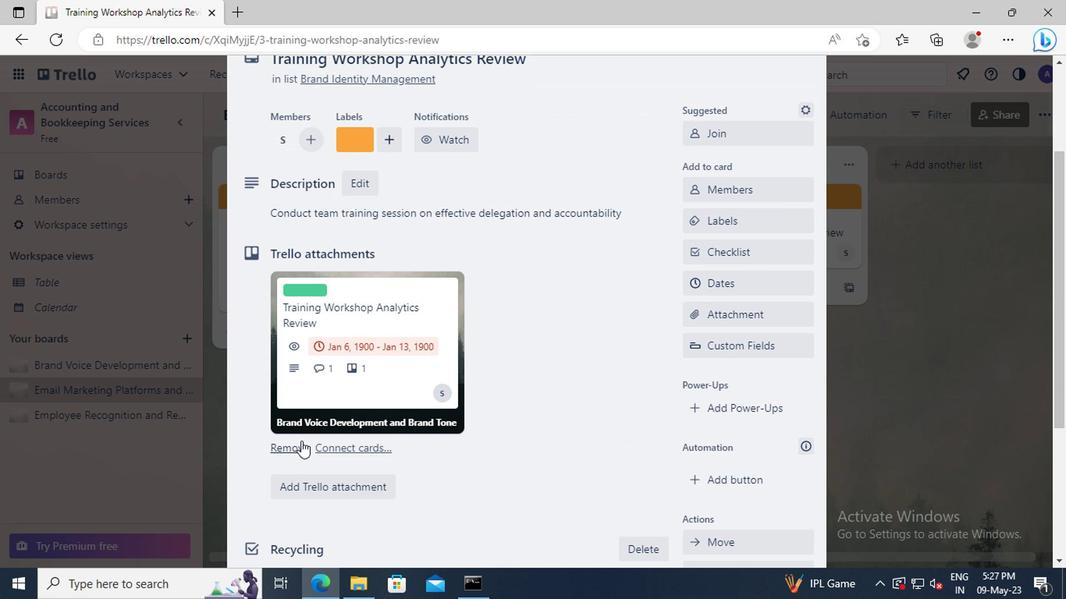 
Action: Mouse scrolled (298, 442) with delta (0, -1)
Screenshot: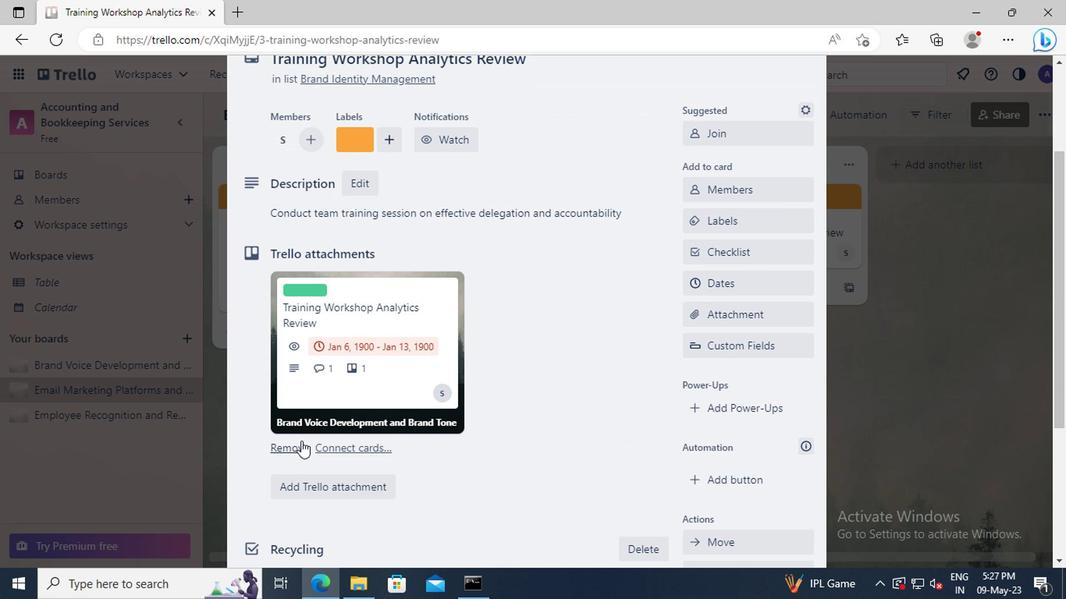 
Action: Mouse scrolled (298, 442) with delta (0, -1)
Screenshot: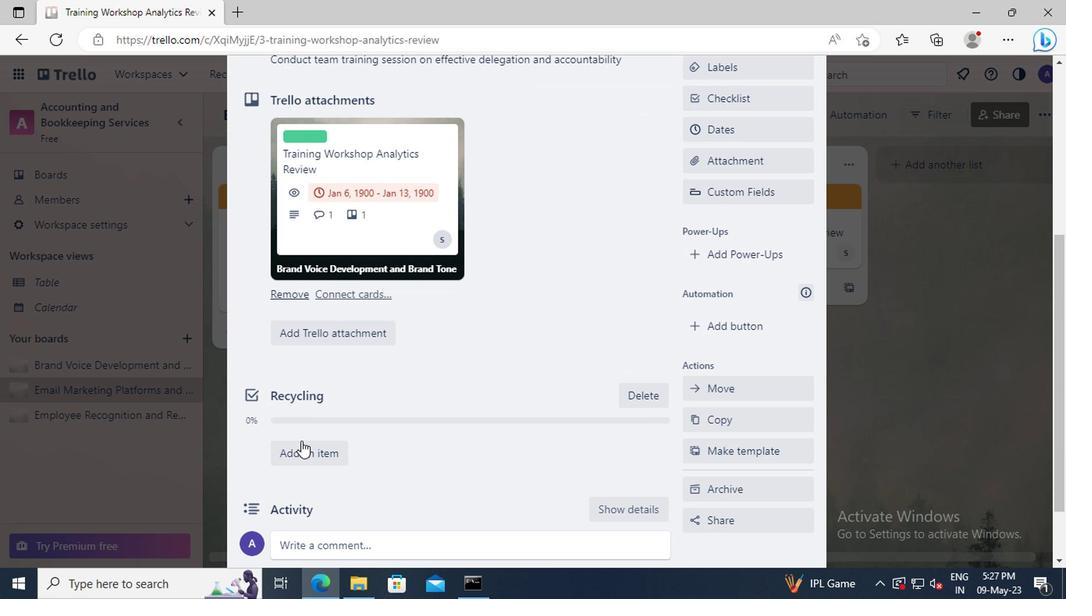 
Action: Mouse scrolled (298, 442) with delta (0, -1)
Screenshot: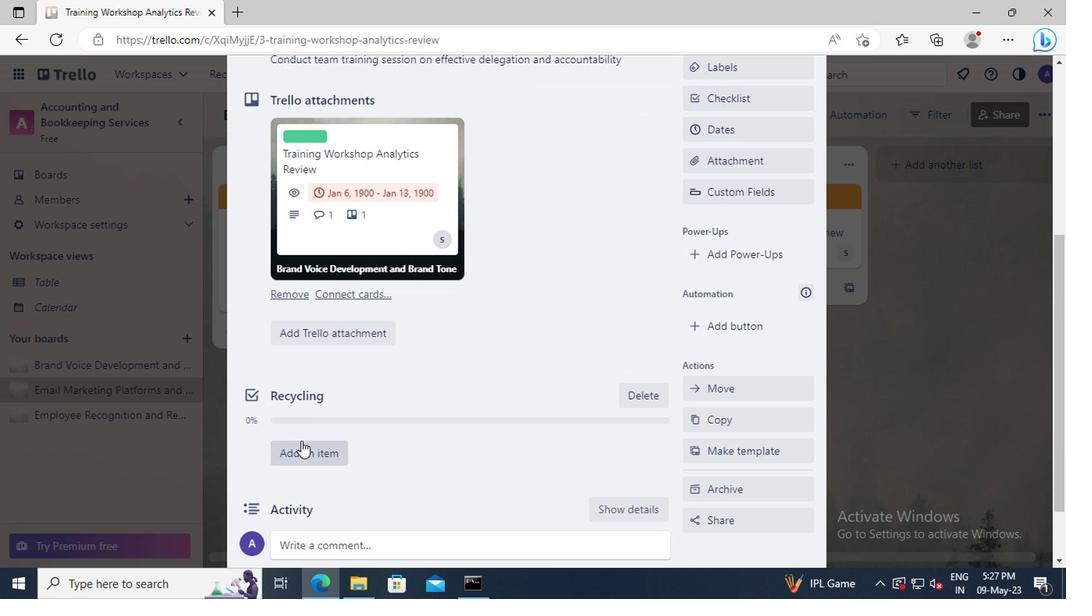 
Action: Mouse moved to (299, 468)
Screenshot: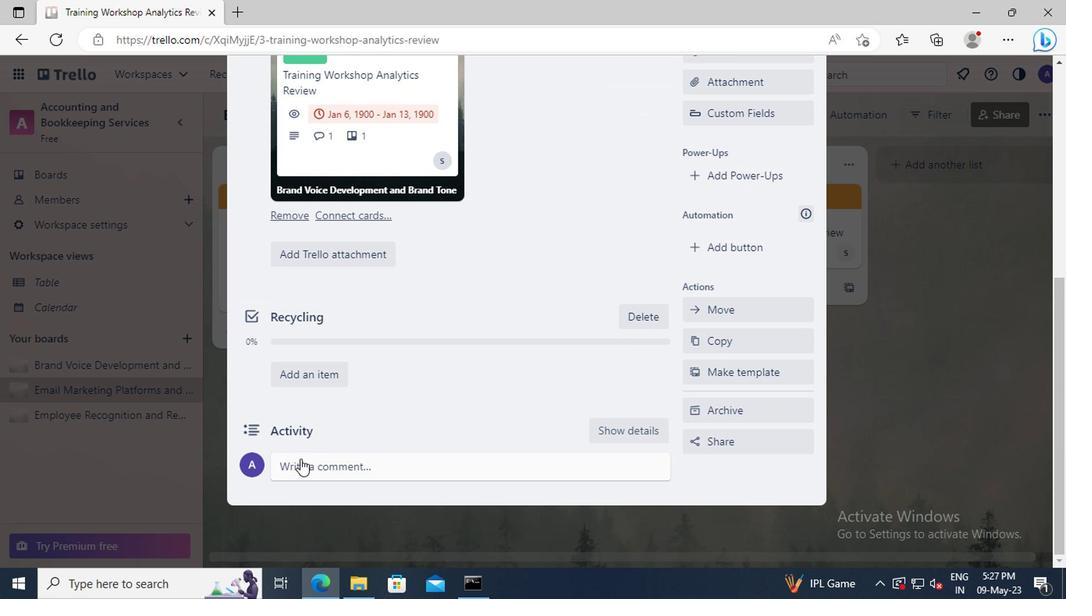 
Action: Mouse pressed left at (299, 468)
Screenshot: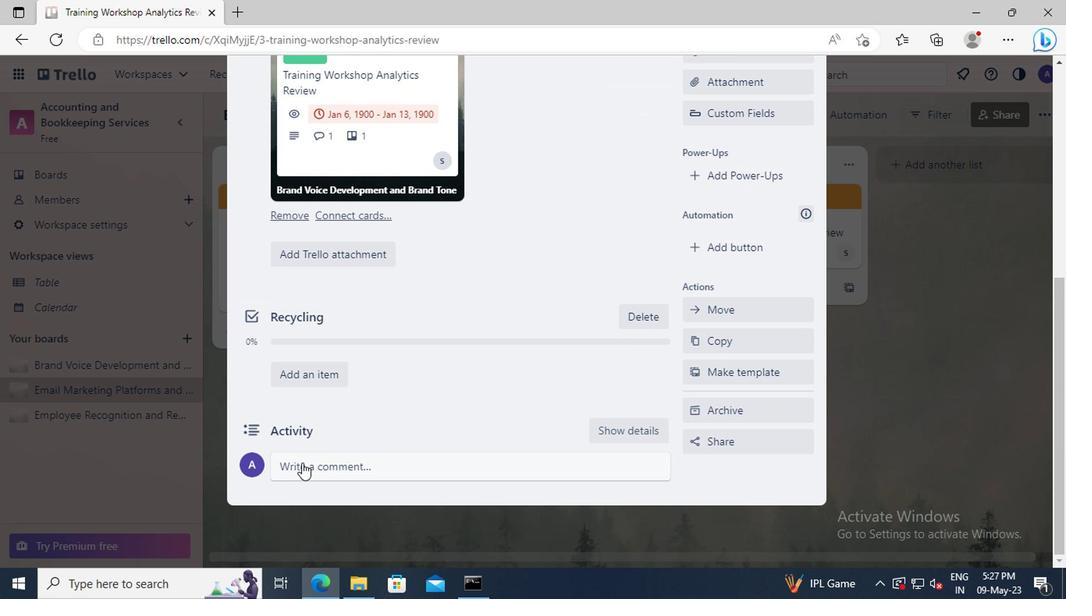 
Action: Mouse moved to (300, 468)
Screenshot: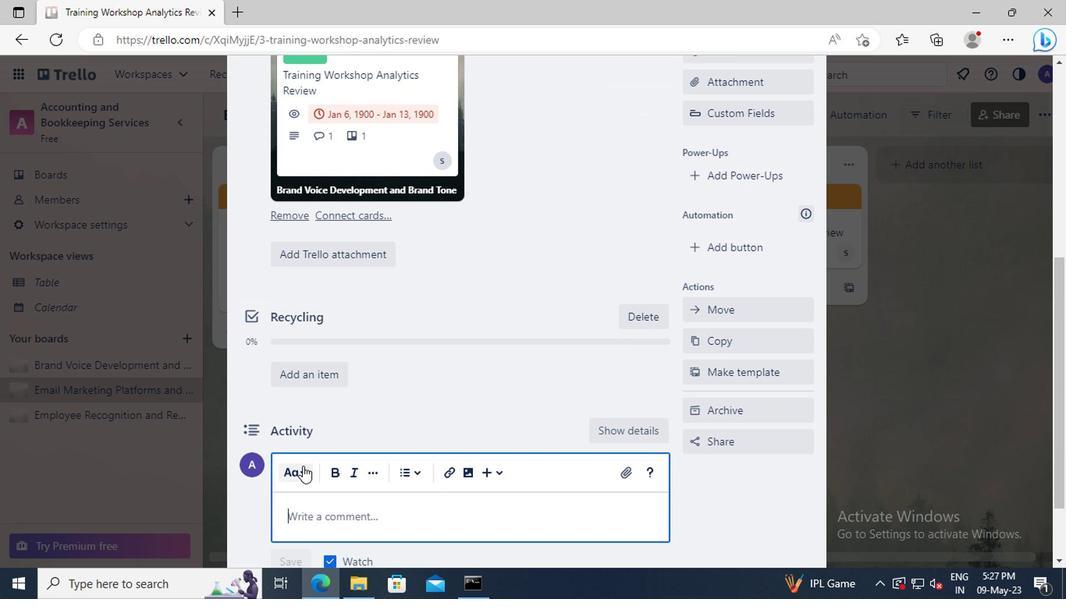 
Action: Key pressed <Key.shift>WE<Key.space>NEED<Key.space>TO<Key.space>ENSURE<Key.space>THAT<Key.space>WE<Key.space>ALLOCATE<Key.space>ENOUGH<Key.space>TIME<Key.space>AND<Key.space>RESOURCES<Key.space>TO<Key.space>THIS<Key.space>TASK<Key.space>TO<Key.space>ENSURE<Key.space>ITS<Key.space>SUCCESS
Screenshot: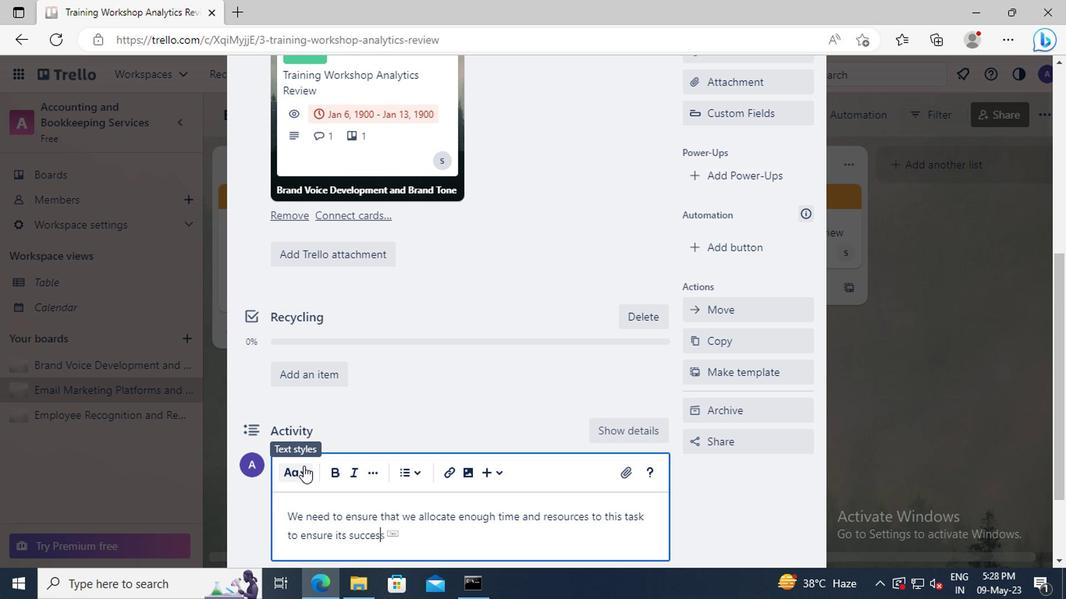 
Action: Mouse scrolled (300, 467) with delta (0, -1)
Screenshot: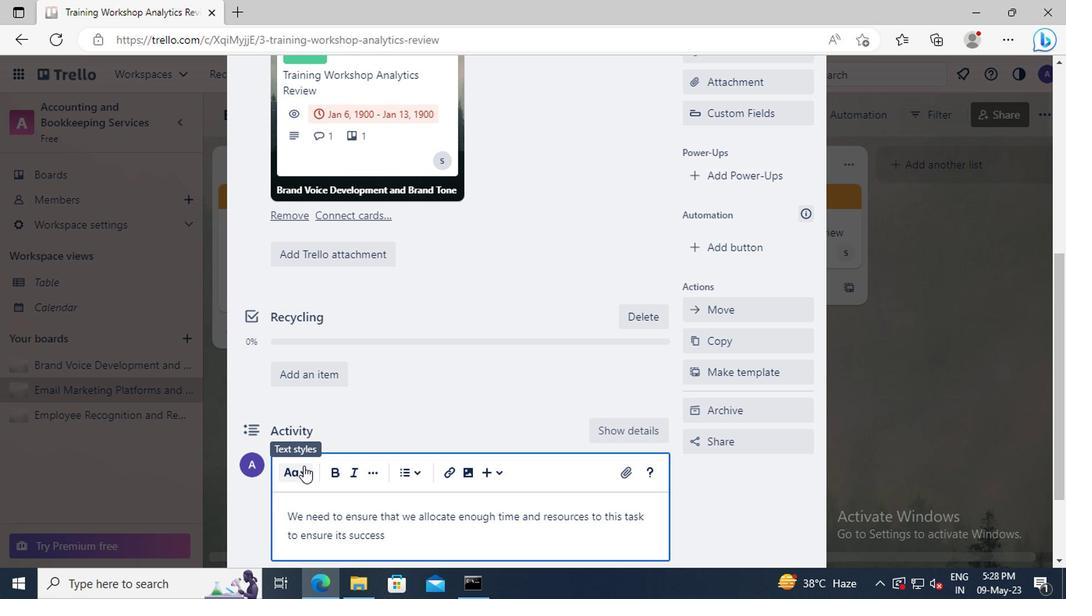 
Action: Mouse moved to (298, 497)
Screenshot: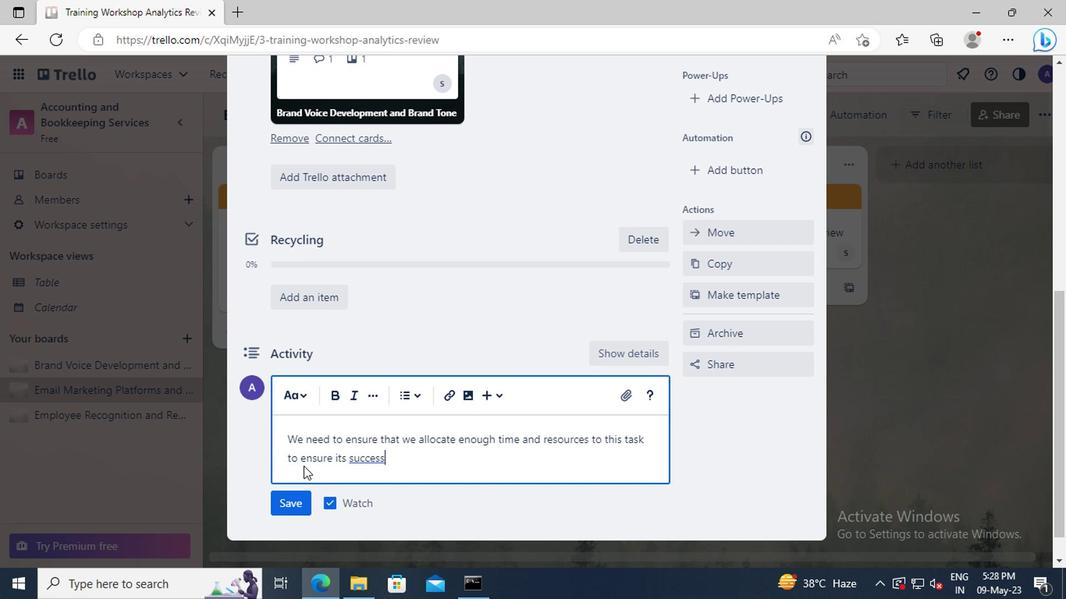 
Action: Mouse pressed left at (298, 497)
Screenshot: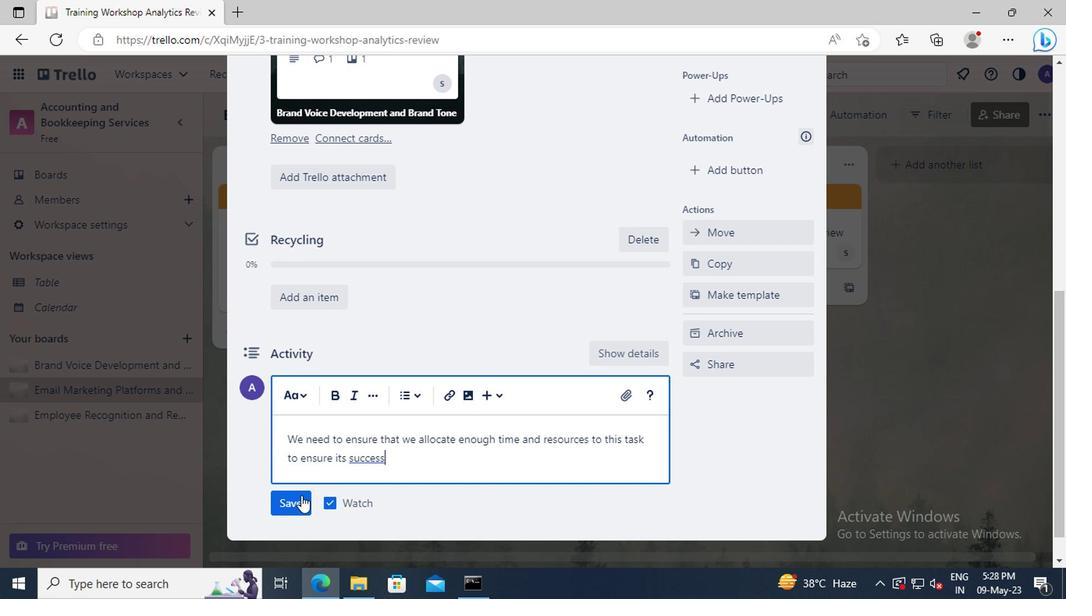 
Action: Mouse moved to (729, 418)
Screenshot: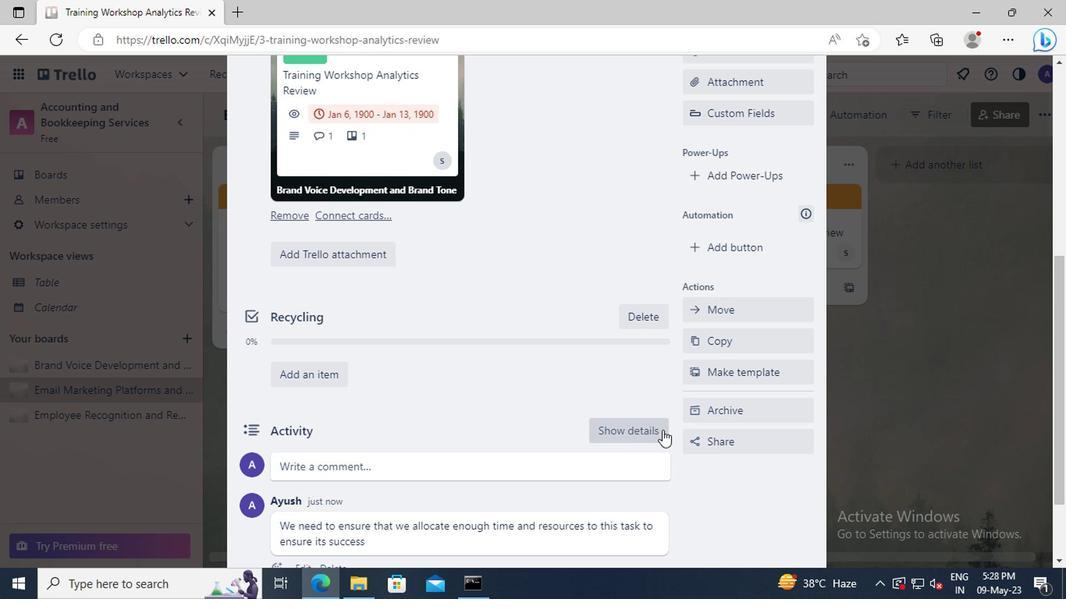 
Action: Mouse scrolled (729, 418) with delta (0, 0)
Screenshot: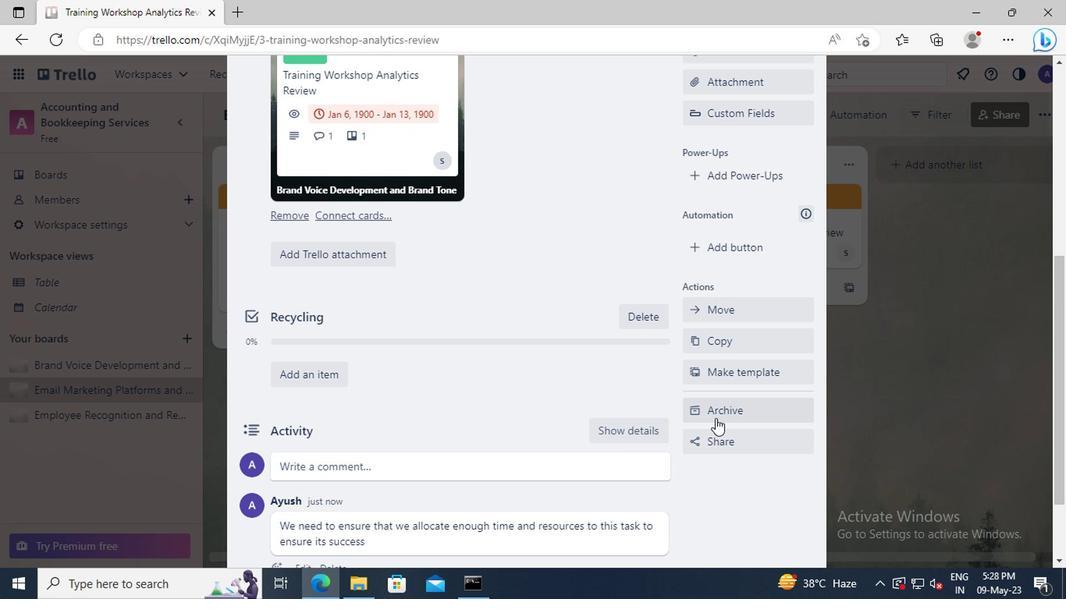 
Action: Mouse moved to (729, 417)
Screenshot: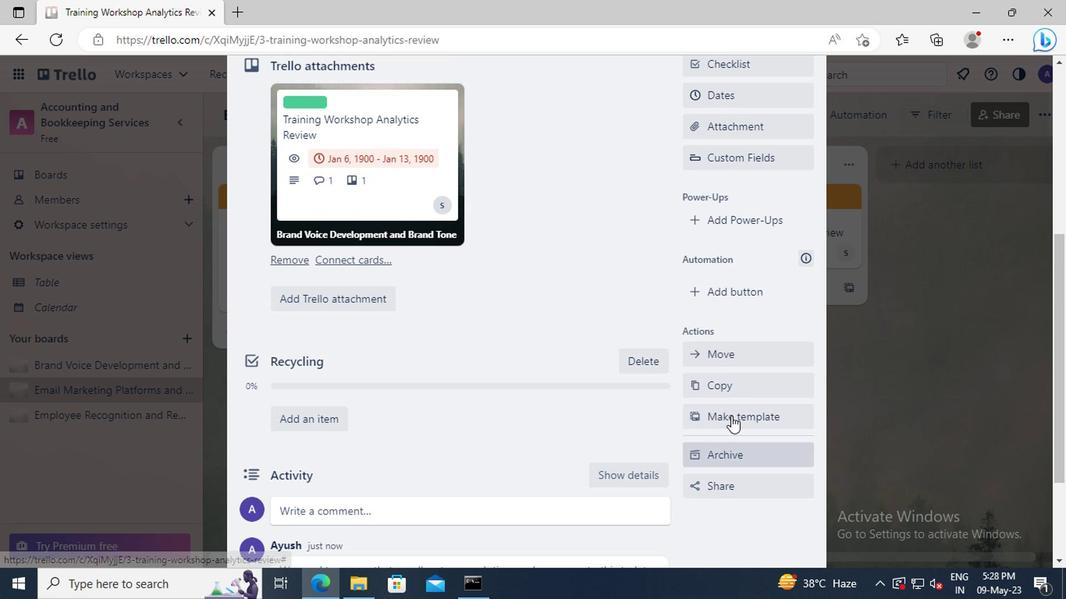 
Action: Mouse scrolled (729, 418) with delta (0, 1)
Screenshot: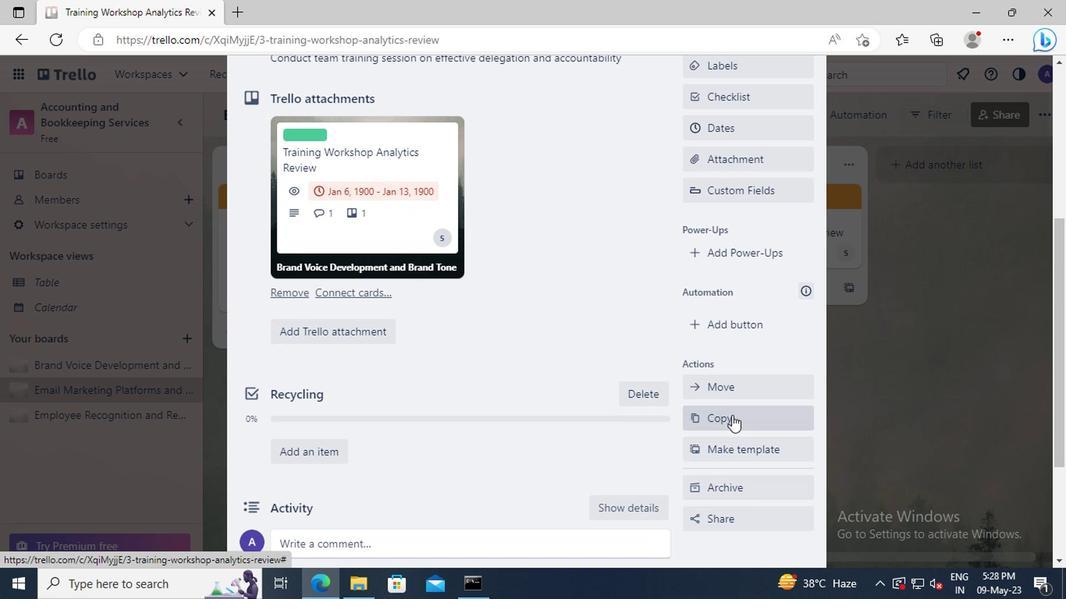 
Action: Mouse scrolled (729, 418) with delta (0, 1)
Screenshot: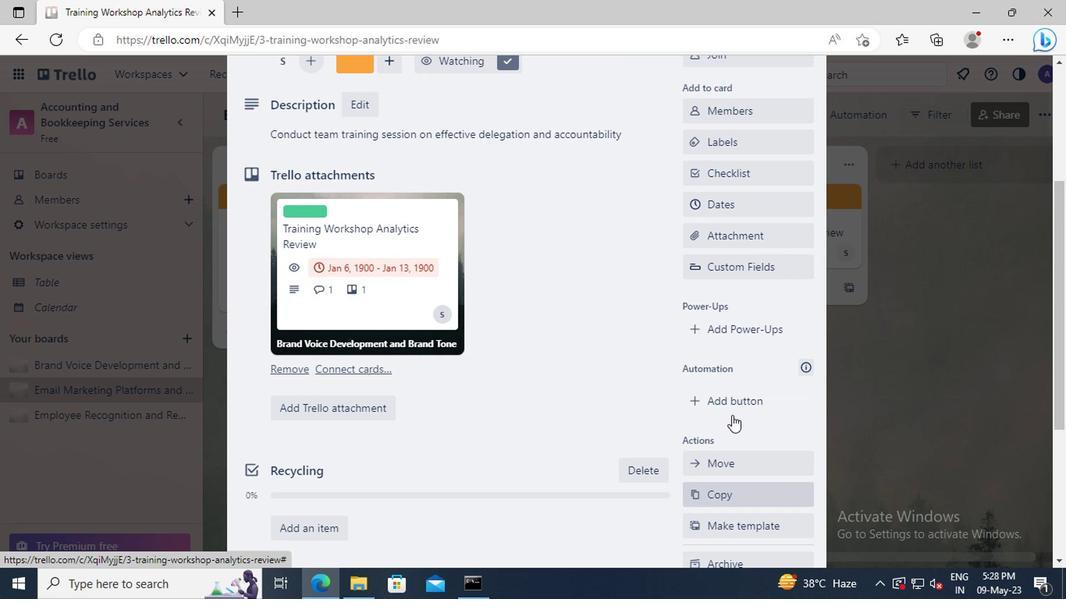
Action: Mouse moved to (725, 285)
Screenshot: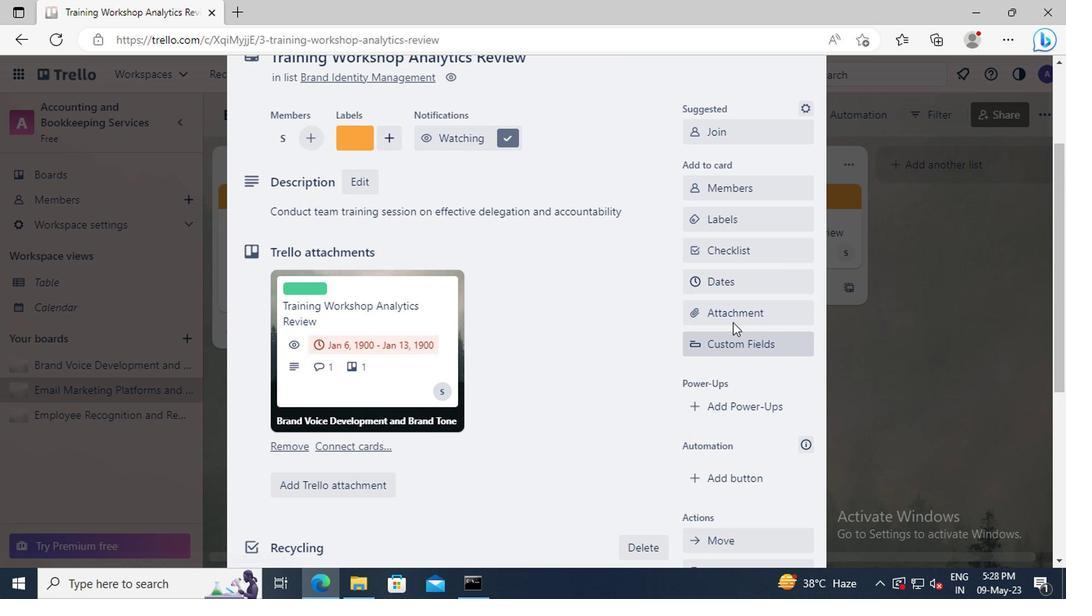 
Action: Mouse pressed left at (725, 285)
Screenshot: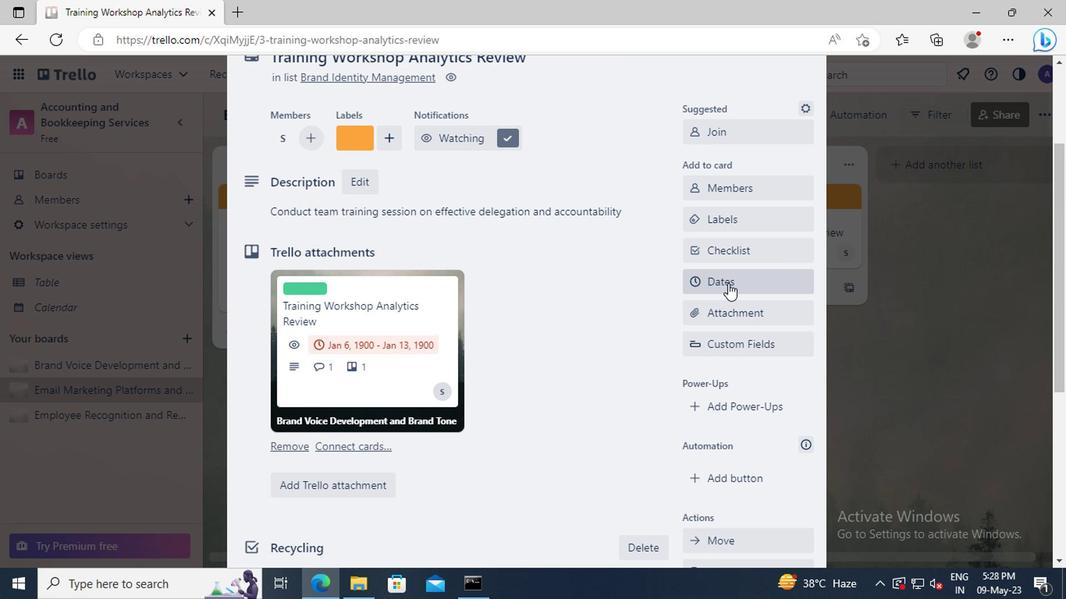
Action: Mouse moved to (696, 399)
Screenshot: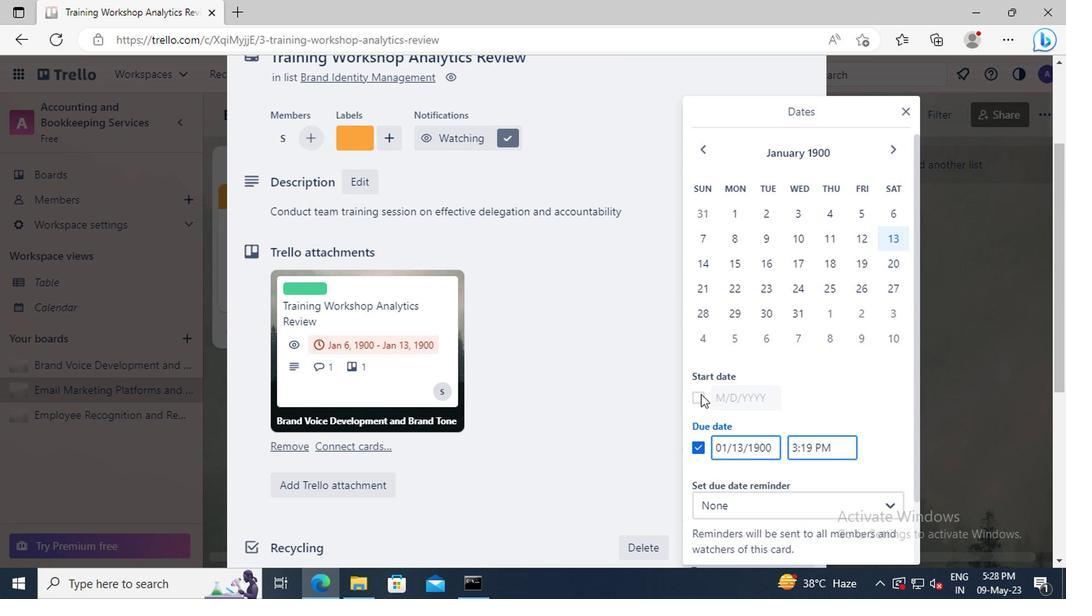 
Action: Mouse pressed left at (696, 399)
Screenshot: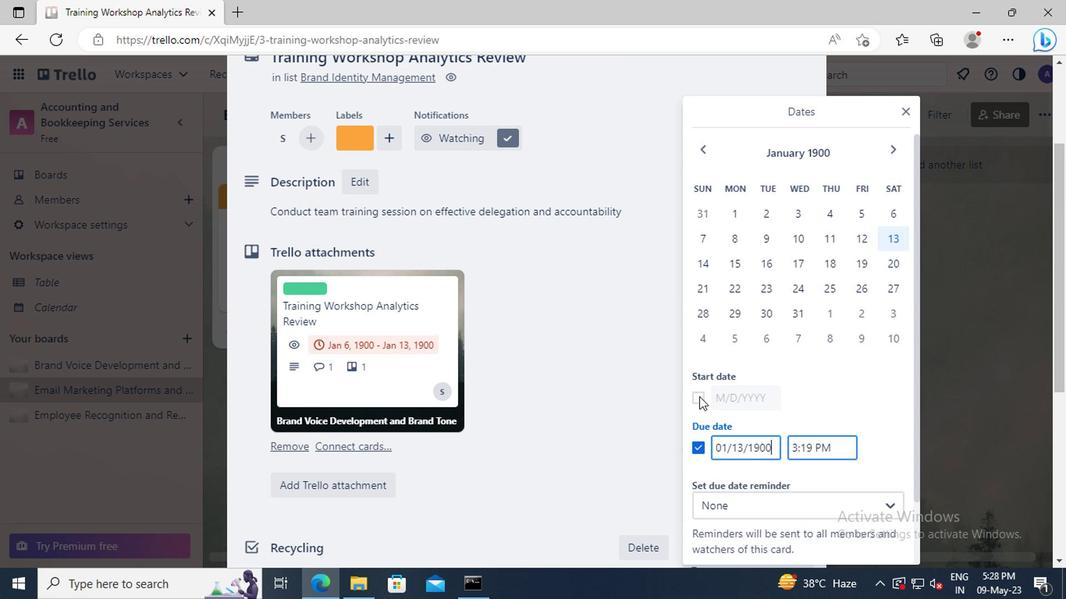 
Action: Mouse moved to (773, 401)
Screenshot: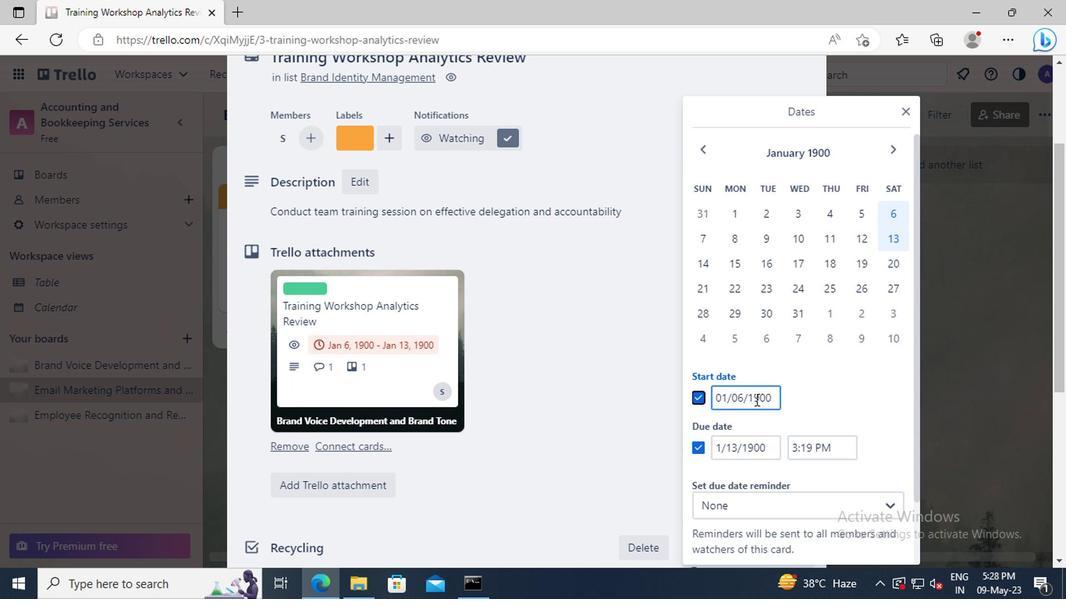 
Action: Mouse pressed left at (773, 401)
Screenshot: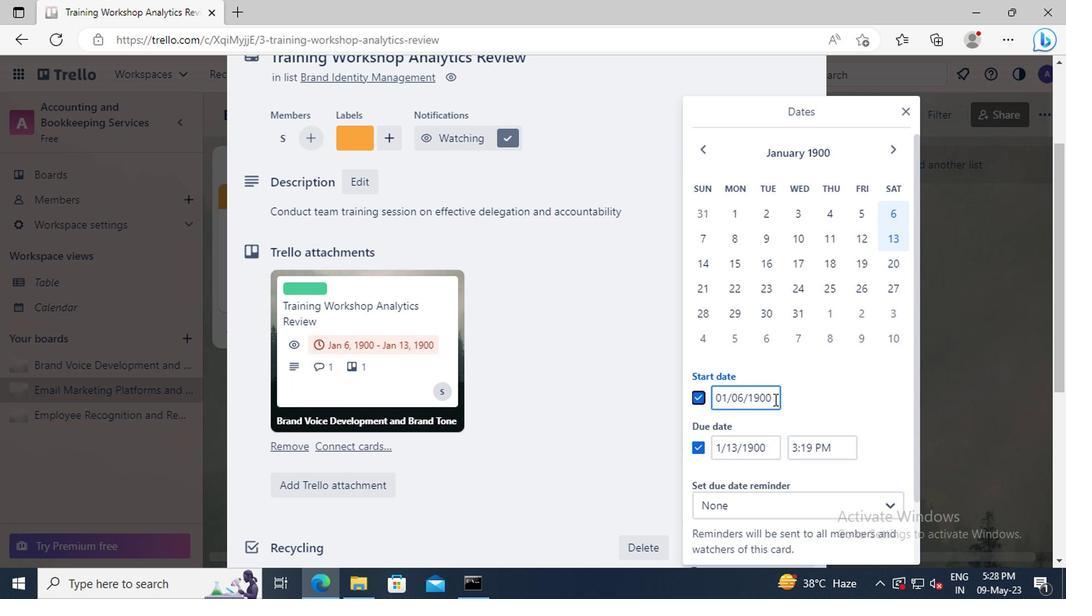 
Action: Key pressed <Key.left><Key.left><Key.left><Key.left><Key.left><Key.backspace>7
Screenshot: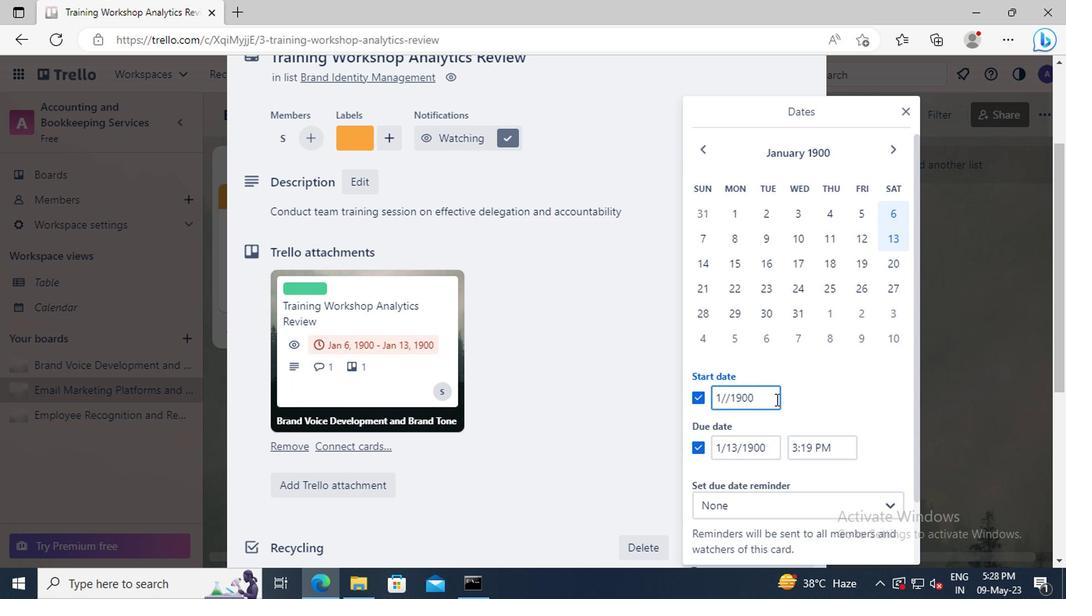 
Action: Mouse moved to (770, 447)
Screenshot: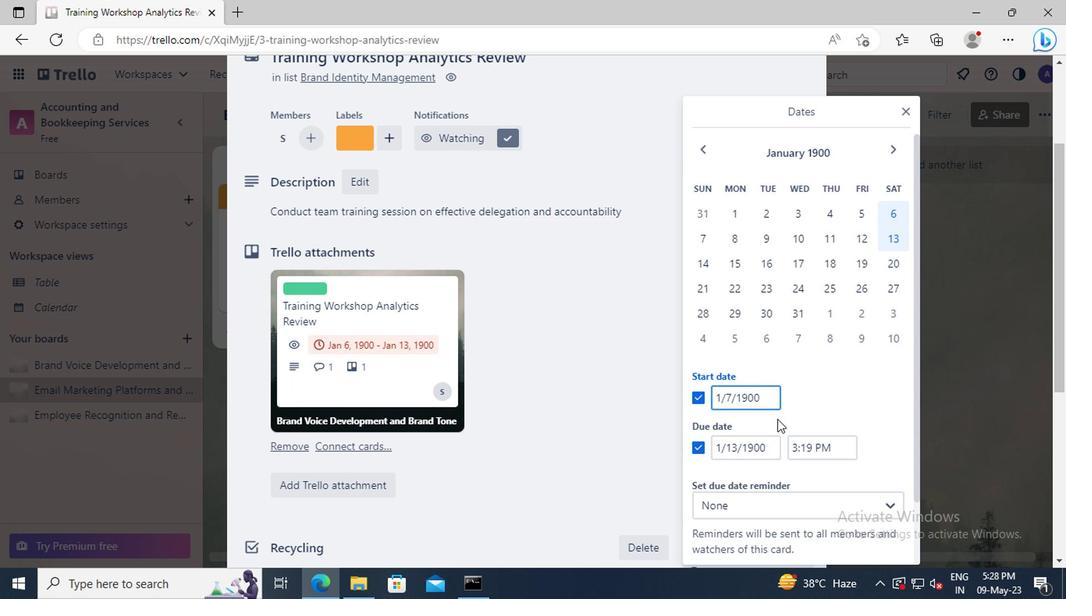
Action: Mouse pressed left at (770, 447)
Screenshot: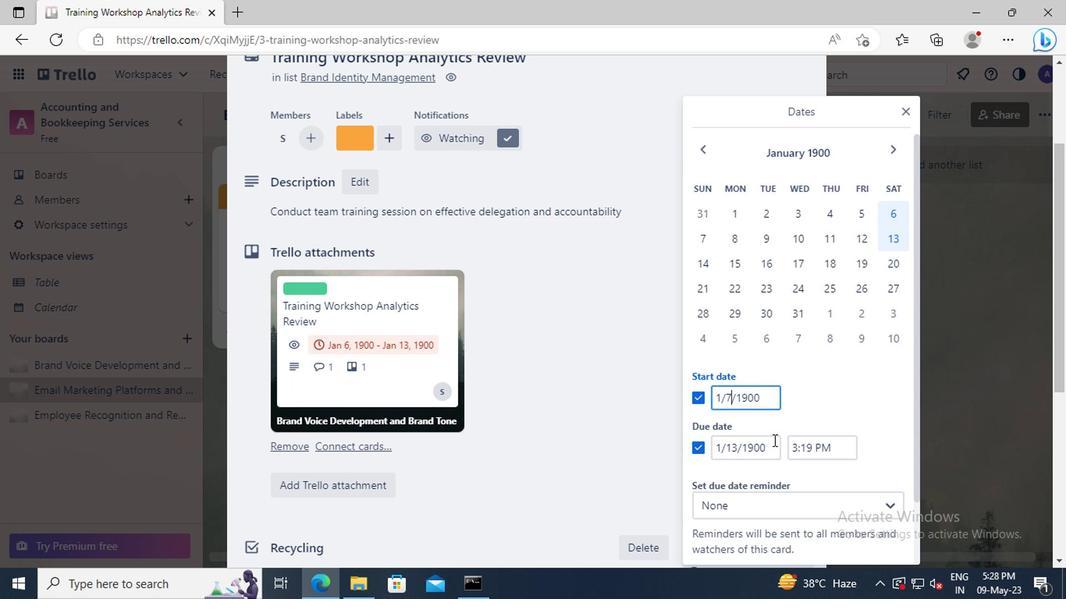 
Action: Mouse moved to (770, 447)
Screenshot: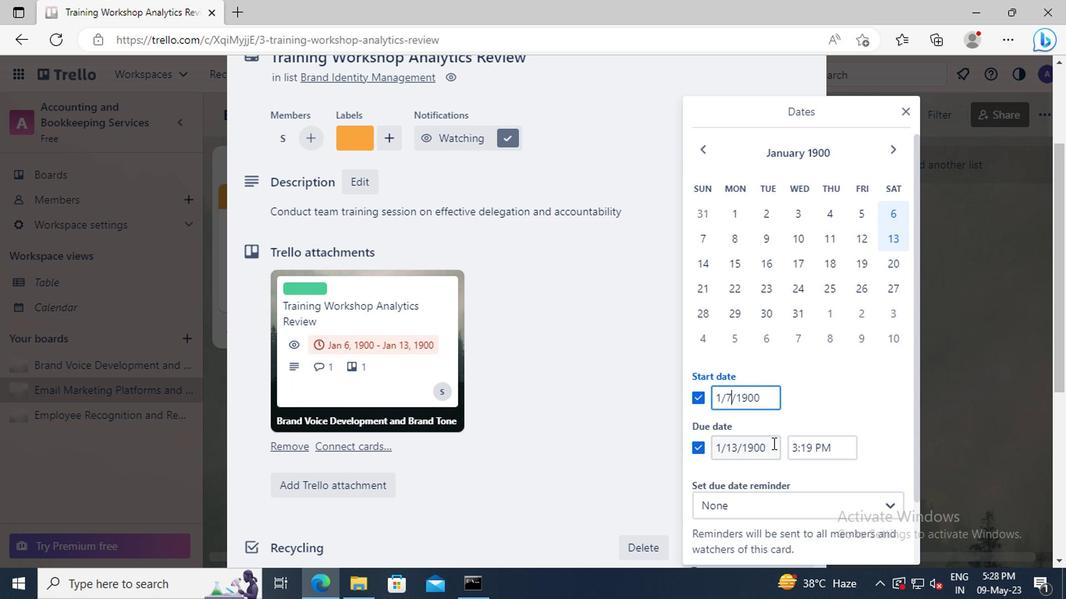 
Action: Key pressed <Key.left><Key.left><Key.left><Key.left><Key.left><Key.backspace><Key.backspace>14
Screenshot: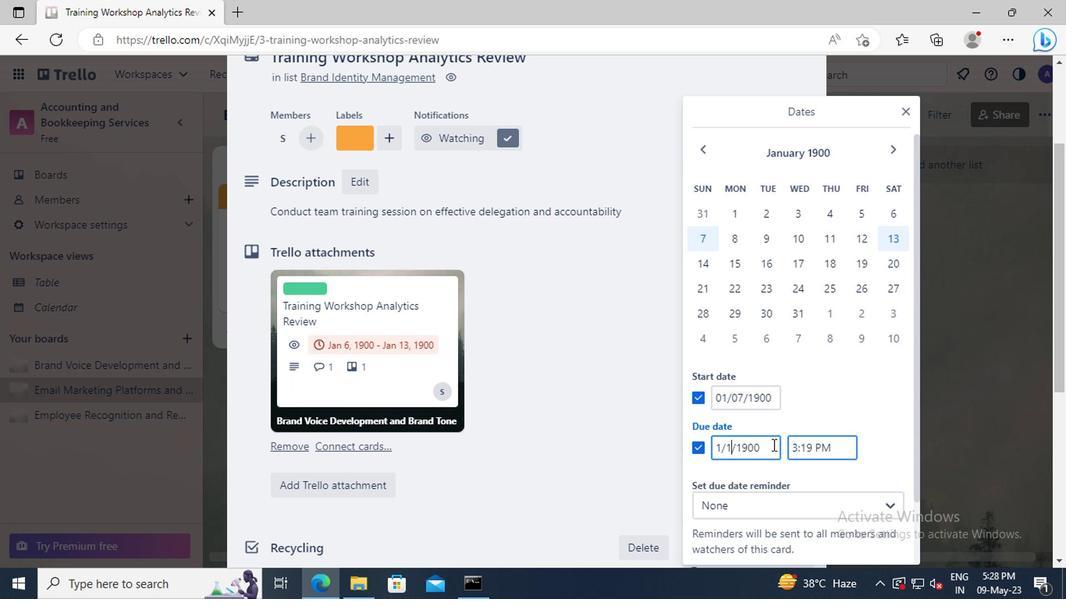 
Action: Mouse scrolled (770, 446) with delta (0, -1)
Screenshot: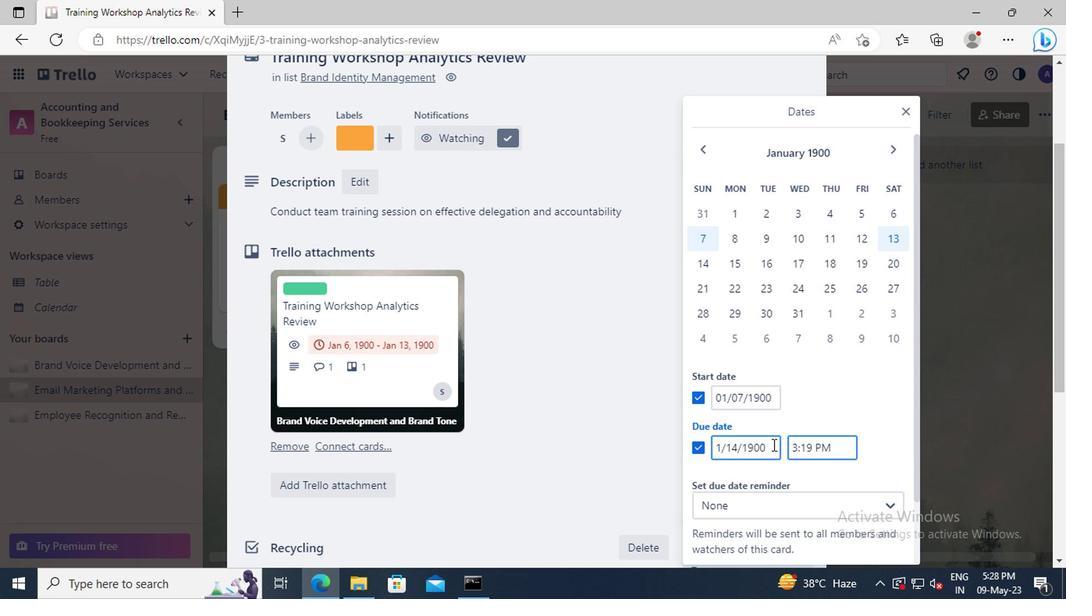 
Action: Mouse moved to (780, 518)
Screenshot: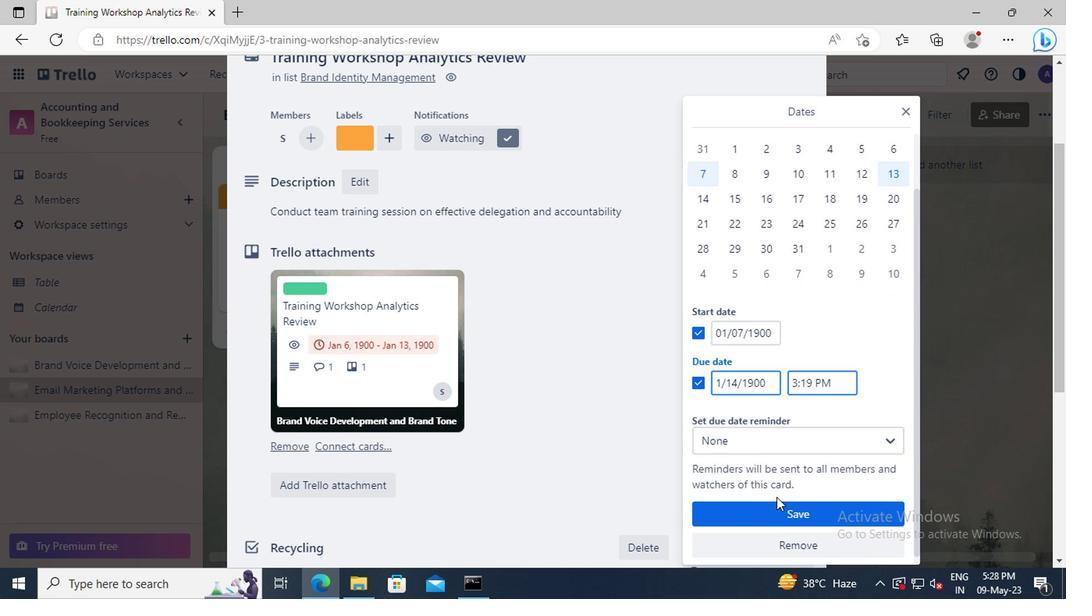 
Action: Mouse pressed left at (780, 518)
Screenshot: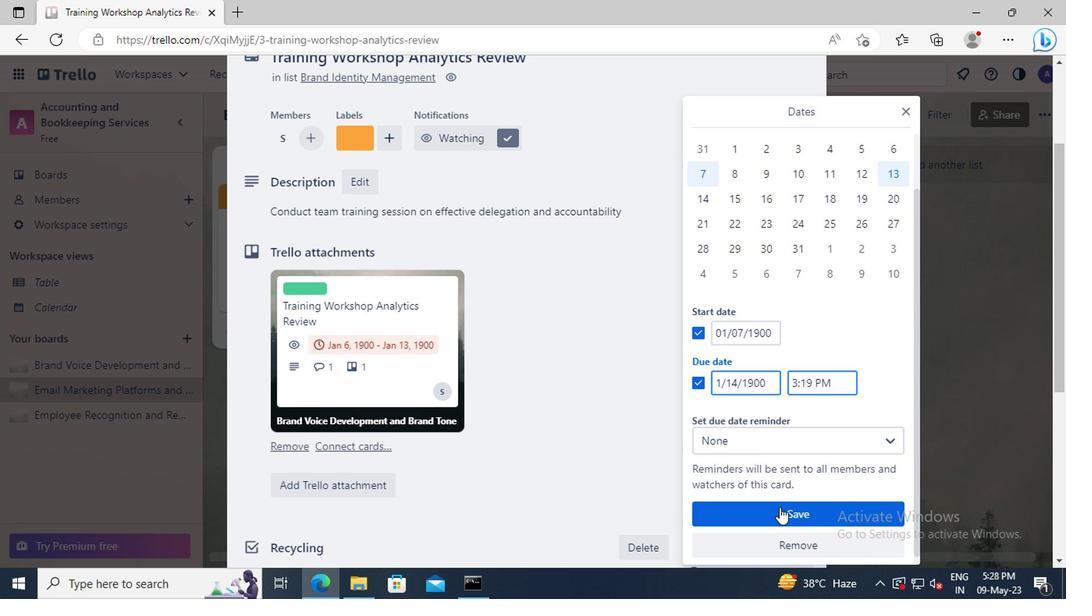 
